 Task: Send an email with the signature Jeffery Brown with the subject Request for feedback on a brand identity and the message I apologize for any errors and would like to rectify the situation. from softage.2@softage.net to softage.7@softage.net with an attached image file YouTube_banner_image.png and move the email from Sent Items to the folder Test scores
Action: Mouse moved to (828, 569)
Screenshot: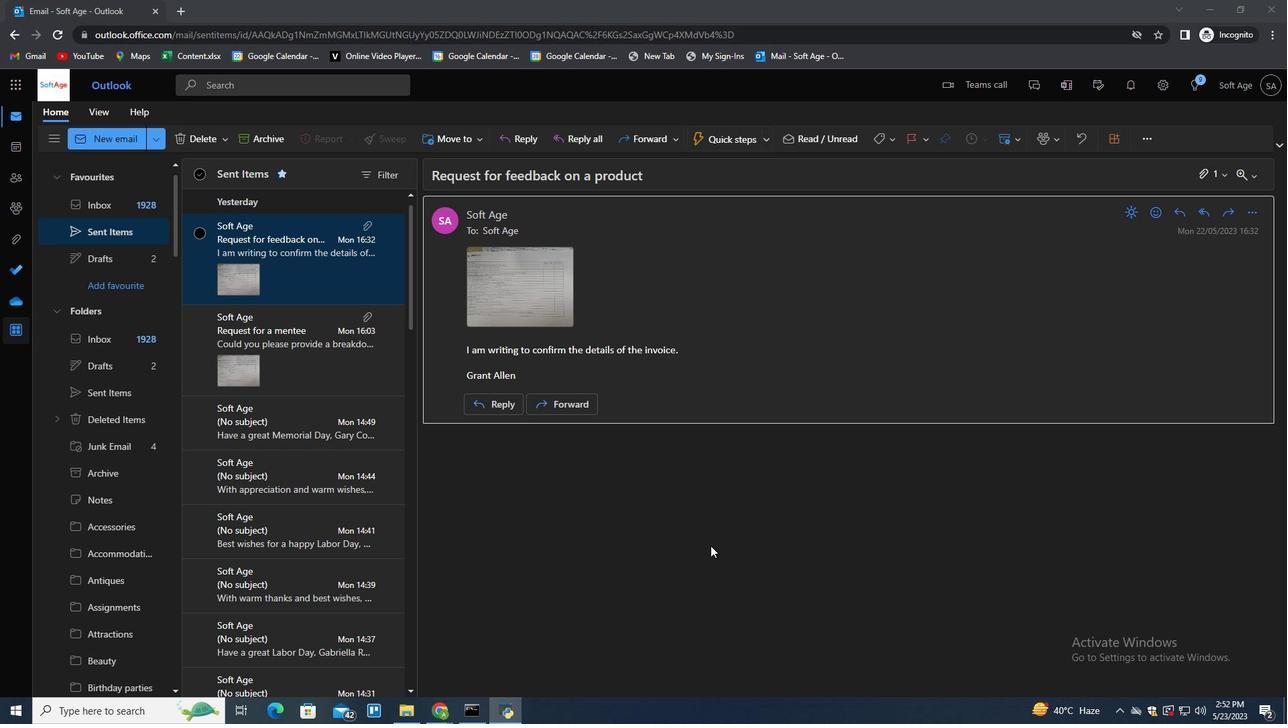 
Action: Mouse pressed left at (828, 569)
Screenshot: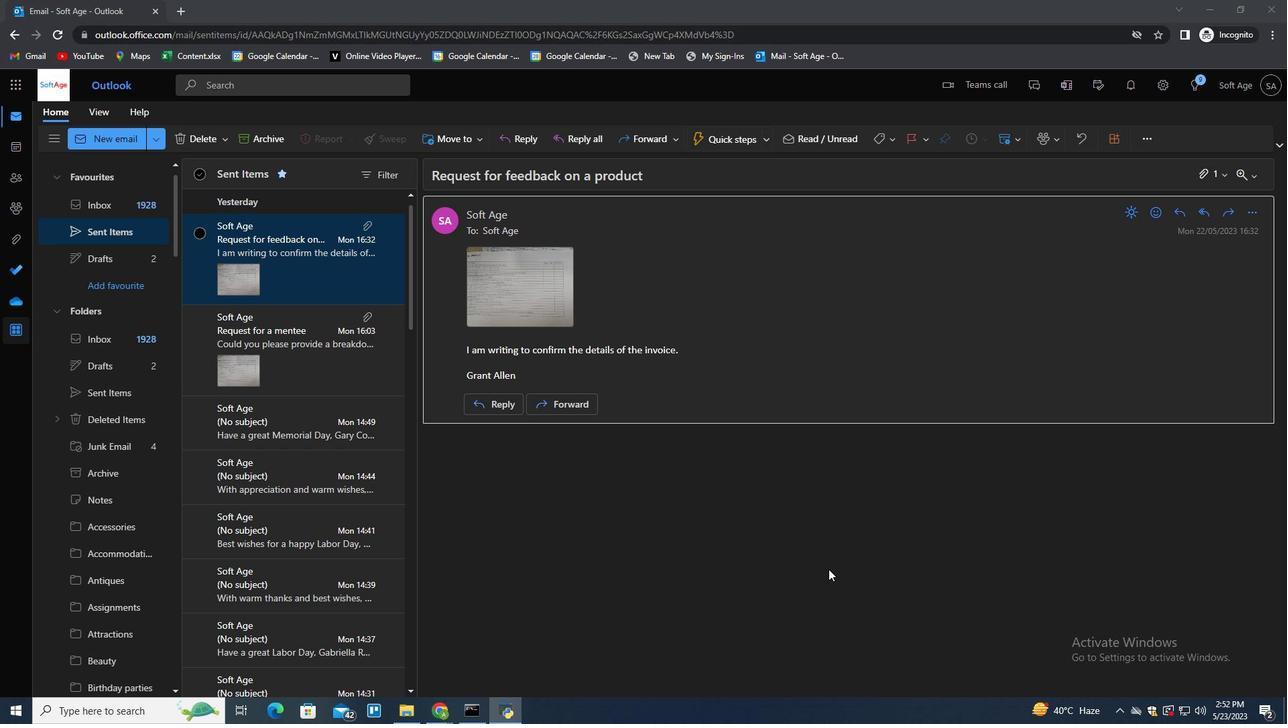 
Action: Mouse moved to (828, 569)
Screenshot: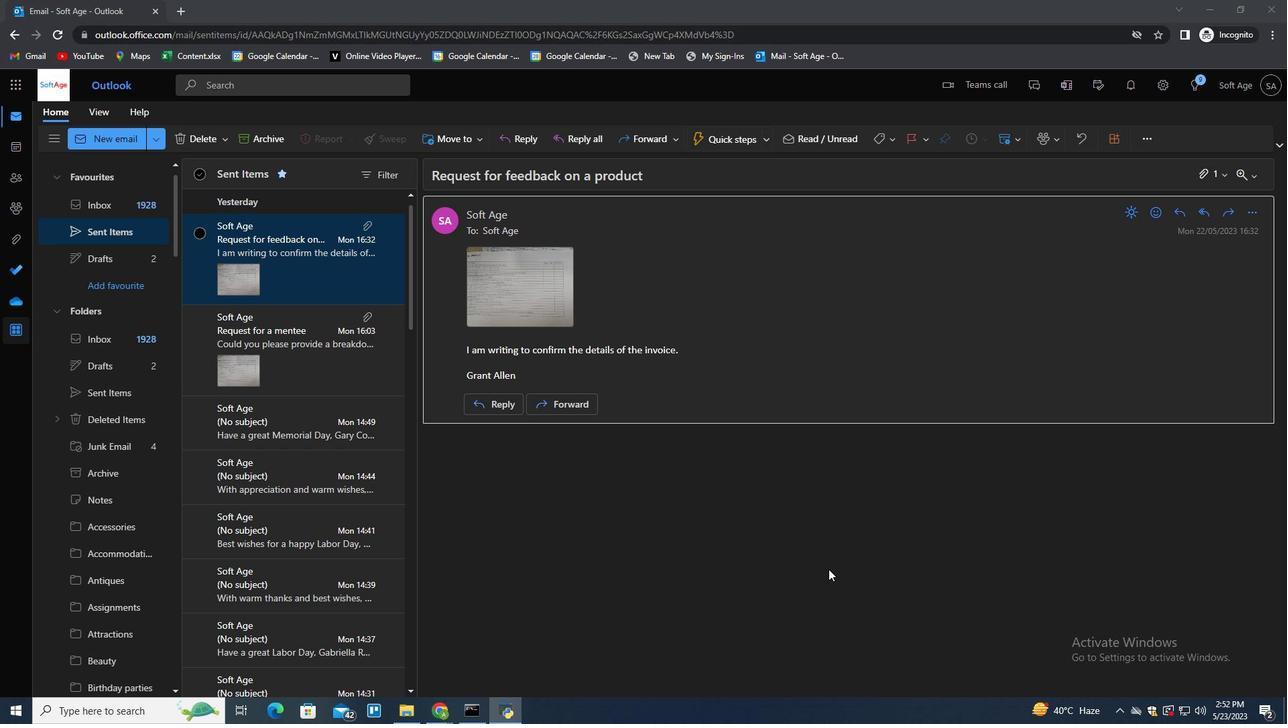 
Action: Key pressed n
Screenshot: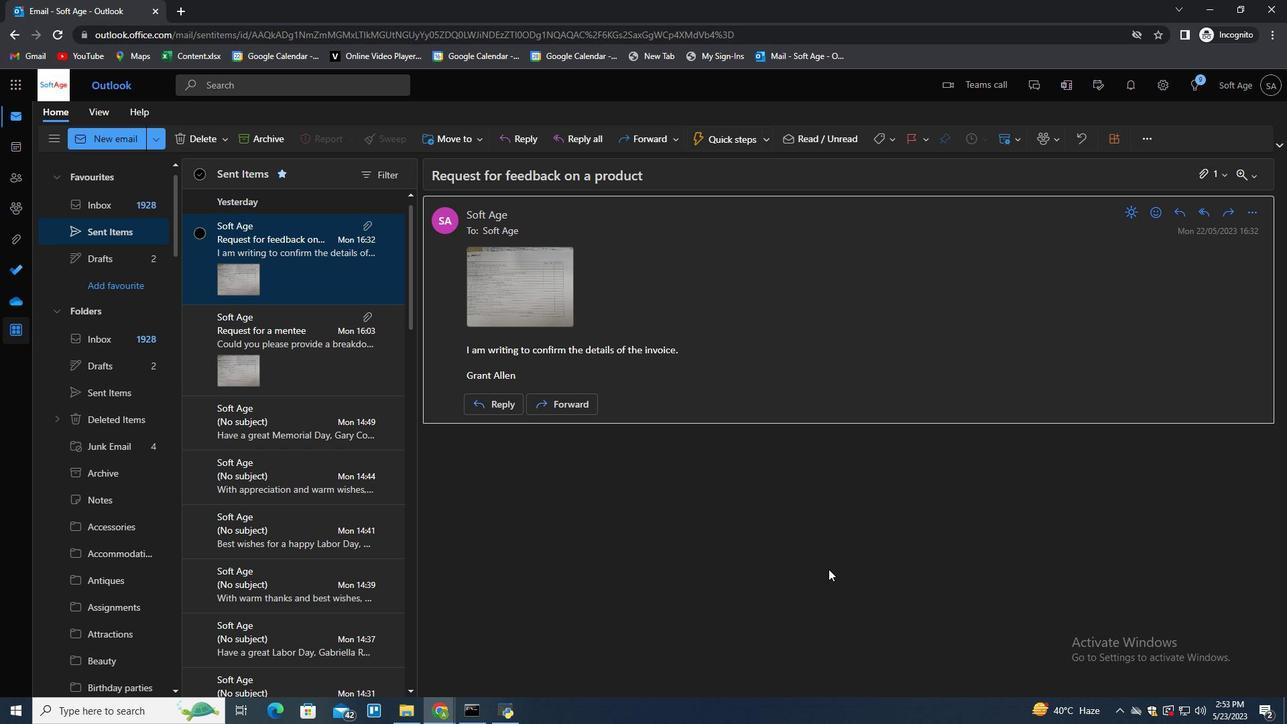 
Action: Mouse moved to (902, 138)
Screenshot: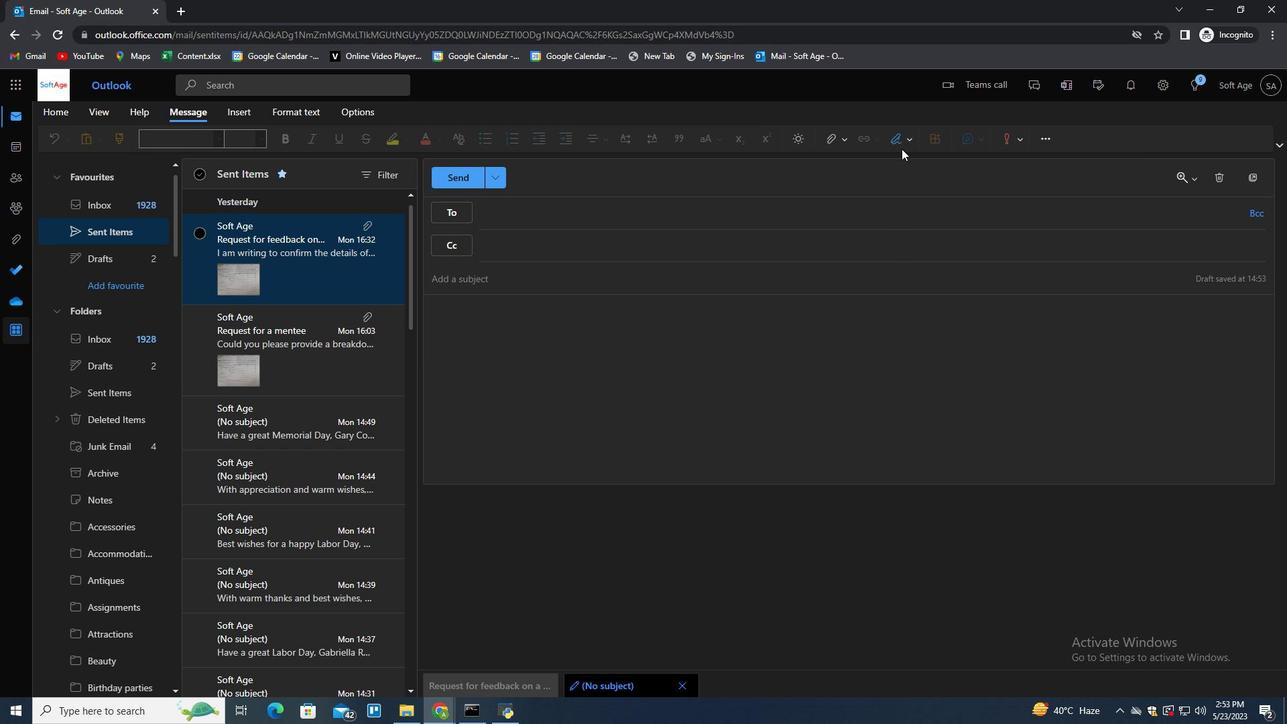 
Action: Mouse pressed left at (902, 138)
Screenshot: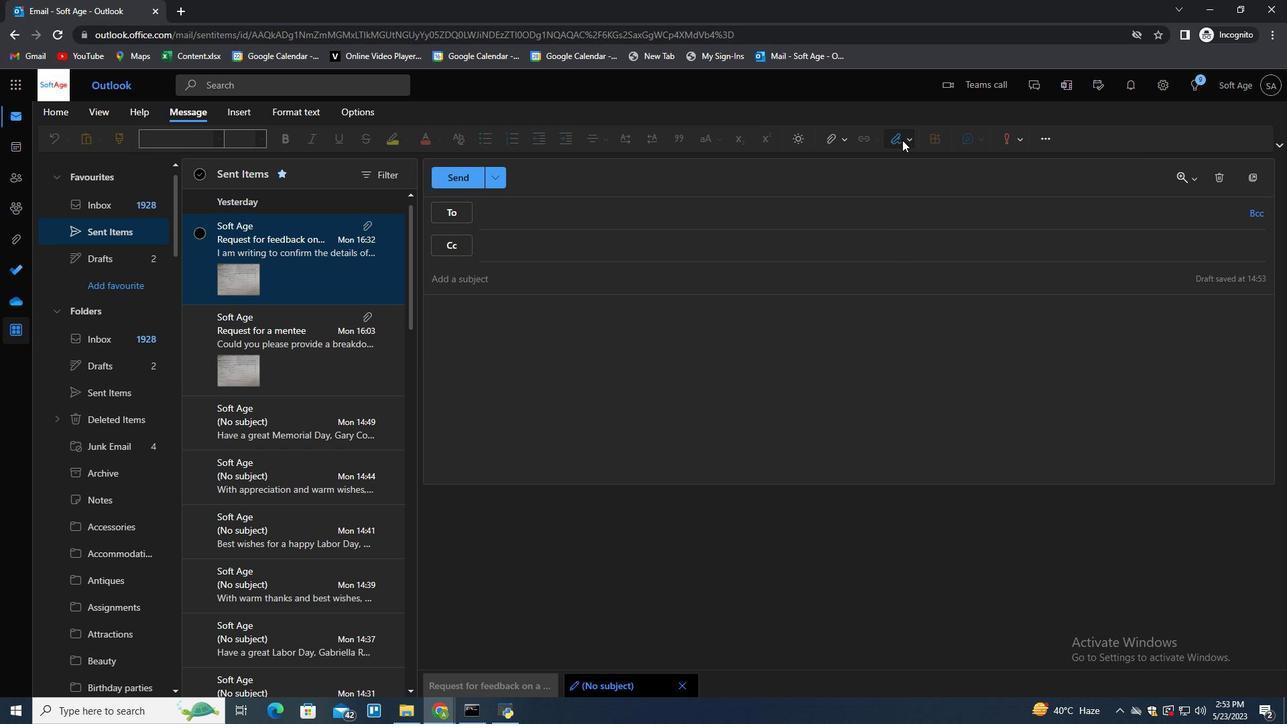 
Action: Mouse moved to (884, 190)
Screenshot: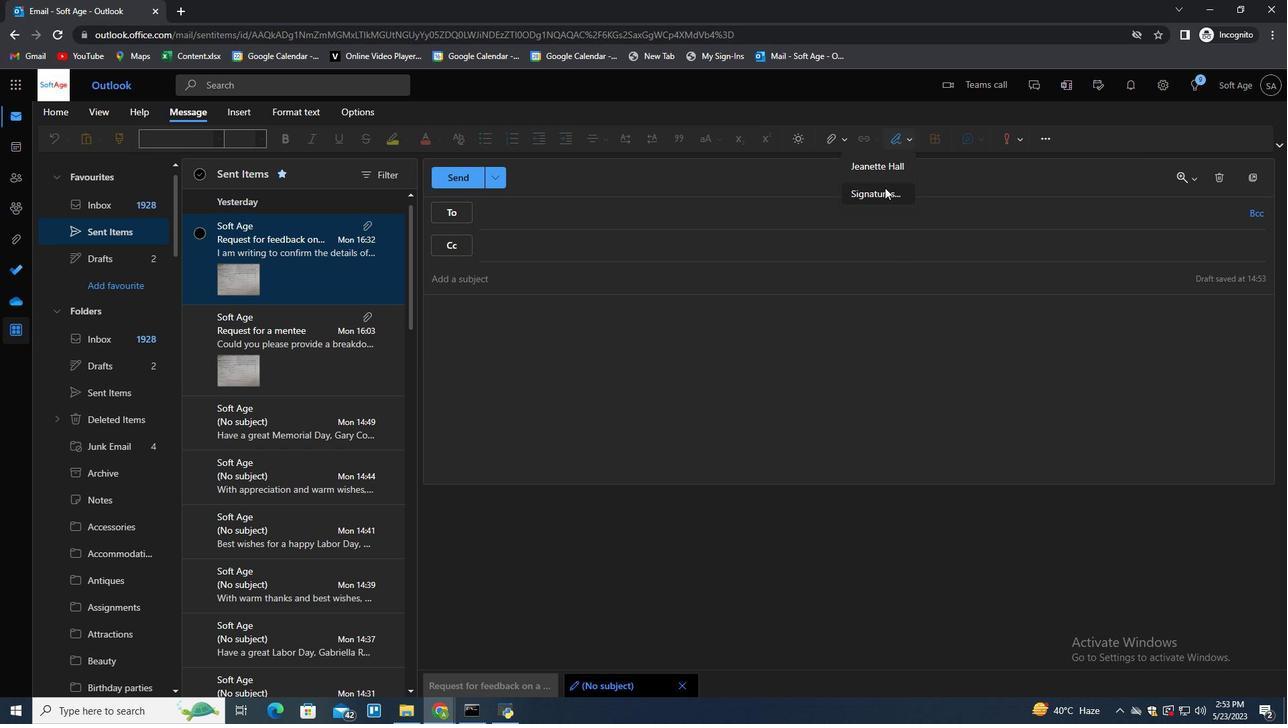 
Action: Mouse pressed left at (884, 190)
Screenshot: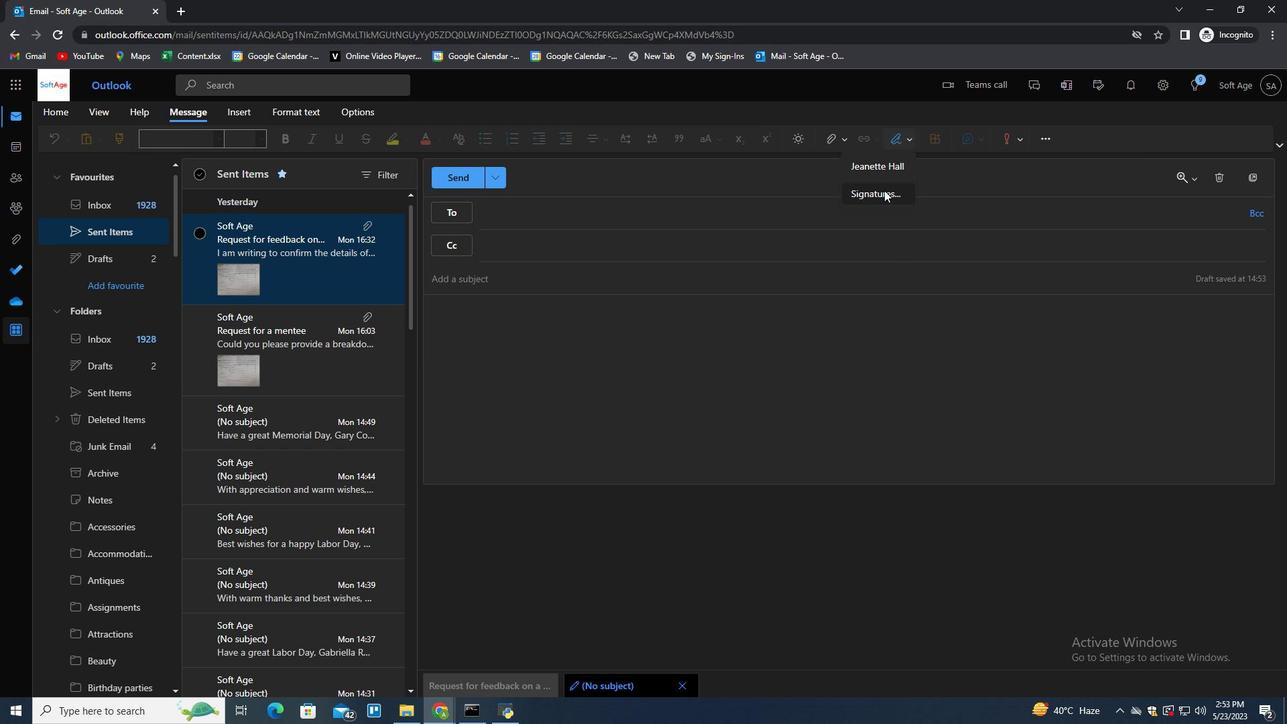 
Action: Mouse moved to (916, 247)
Screenshot: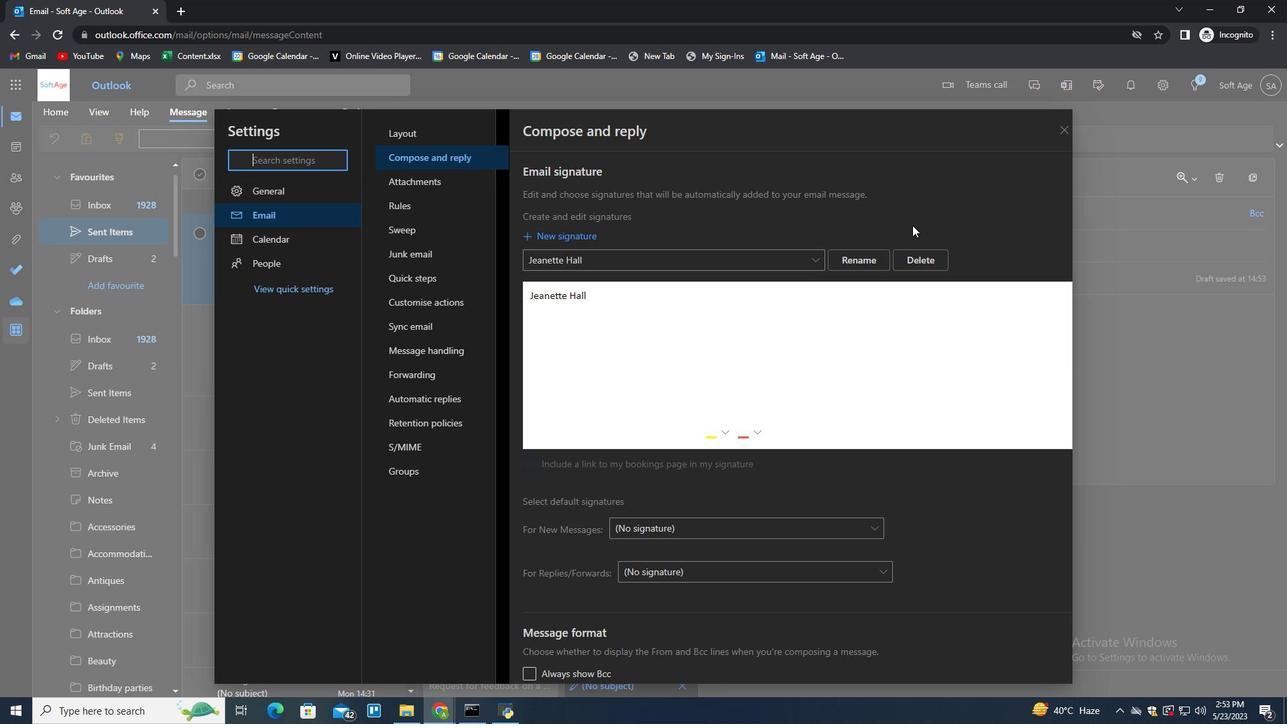 
Action: Mouse pressed left at (916, 247)
Screenshot: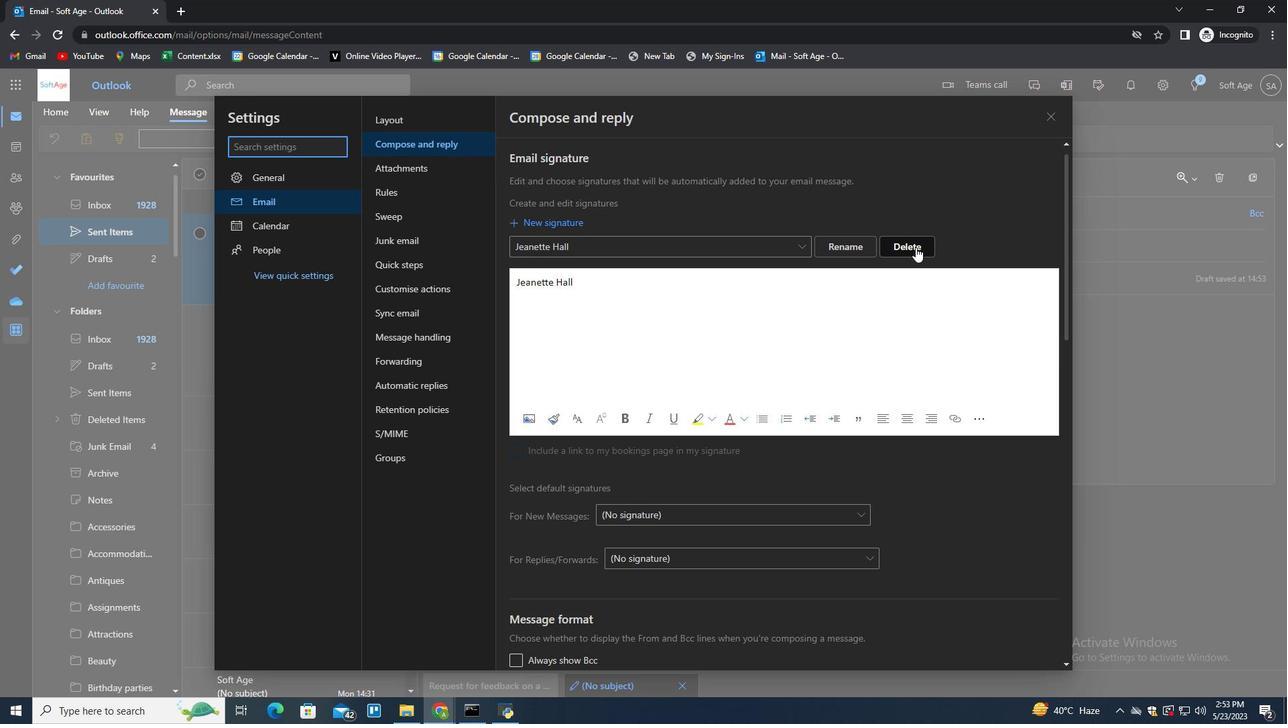 
Action: Mouse pressed left at (916, 247)
Screenshot: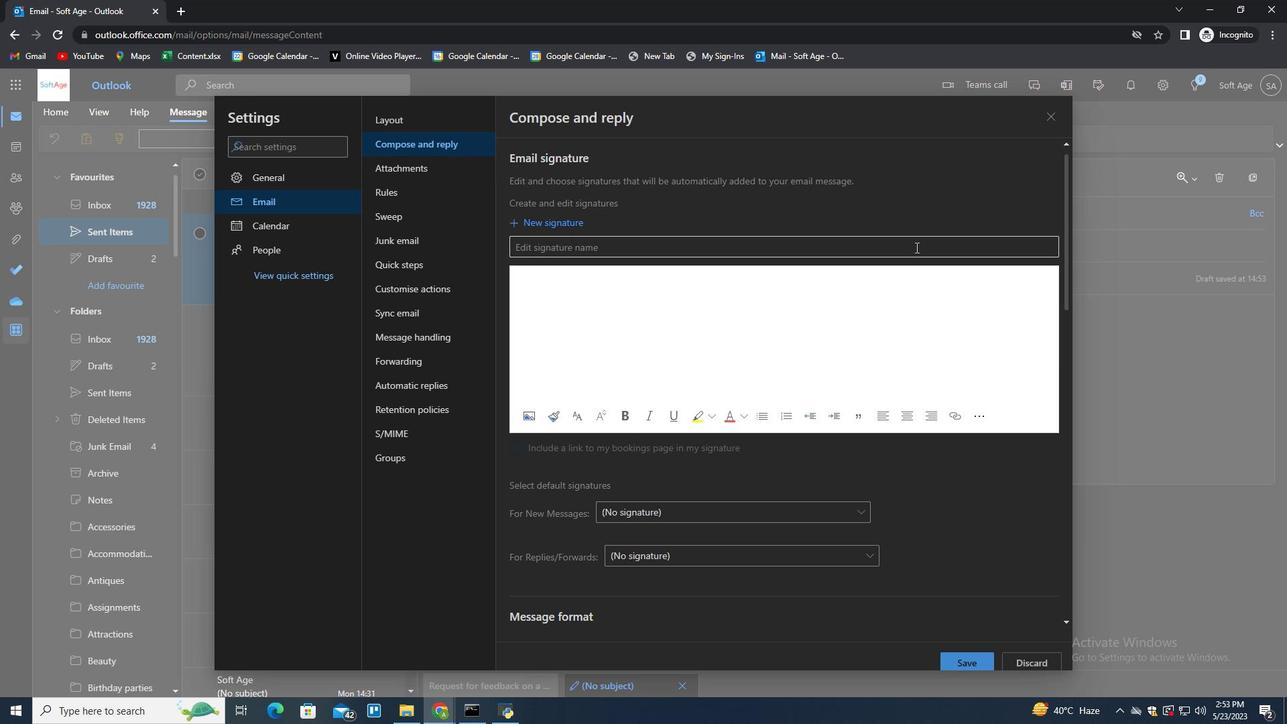 
Action: Key pressed <Key.shift>Jeffery<Key.space><Key.shift>Brown<Key.tab><Key.shift>Jeffery<Key.space><Key.shift>Brown
Screenshot: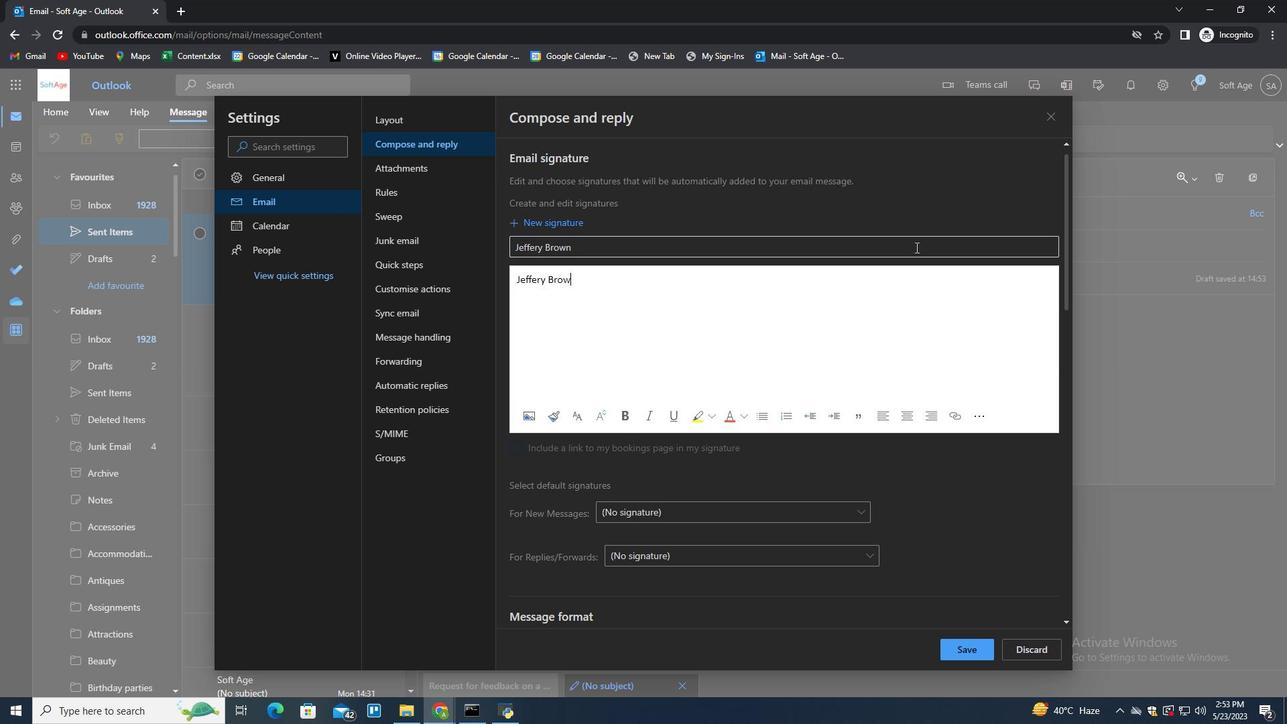 
Action: Mouse moved to (965, 643)
Screenshot: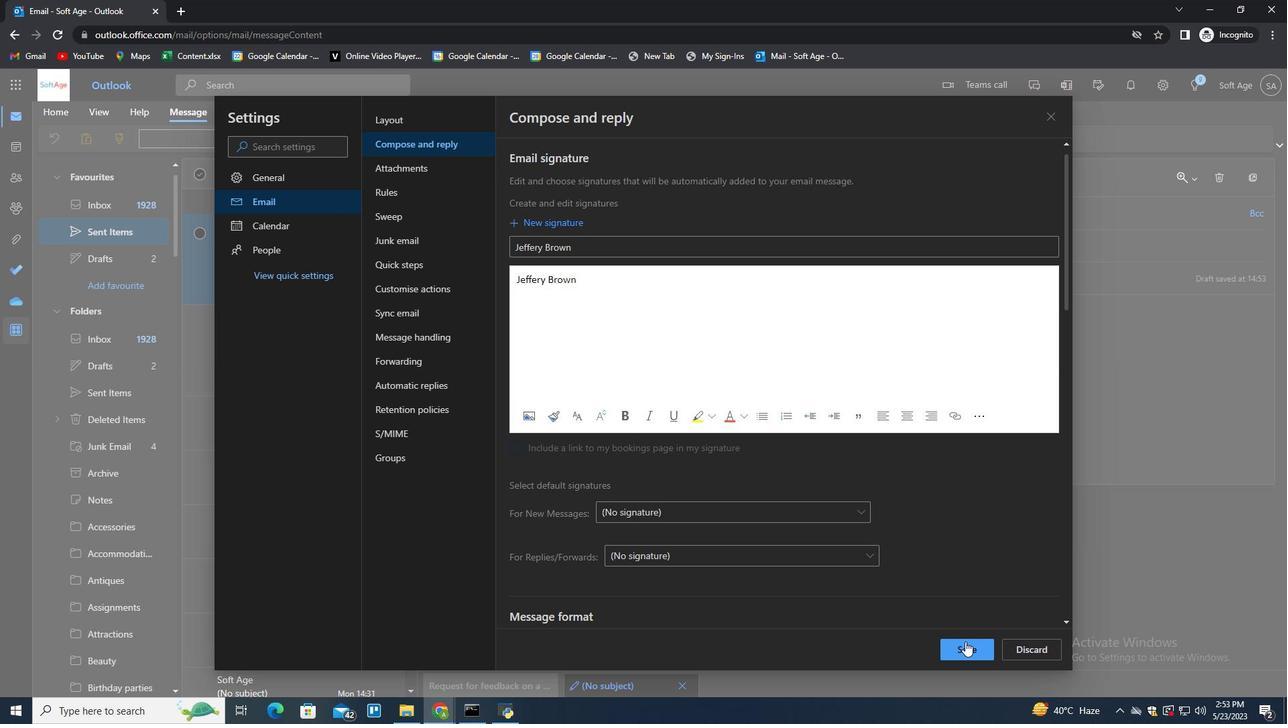 
Action: Mouse pressed left at (965, 643)
Screenshot: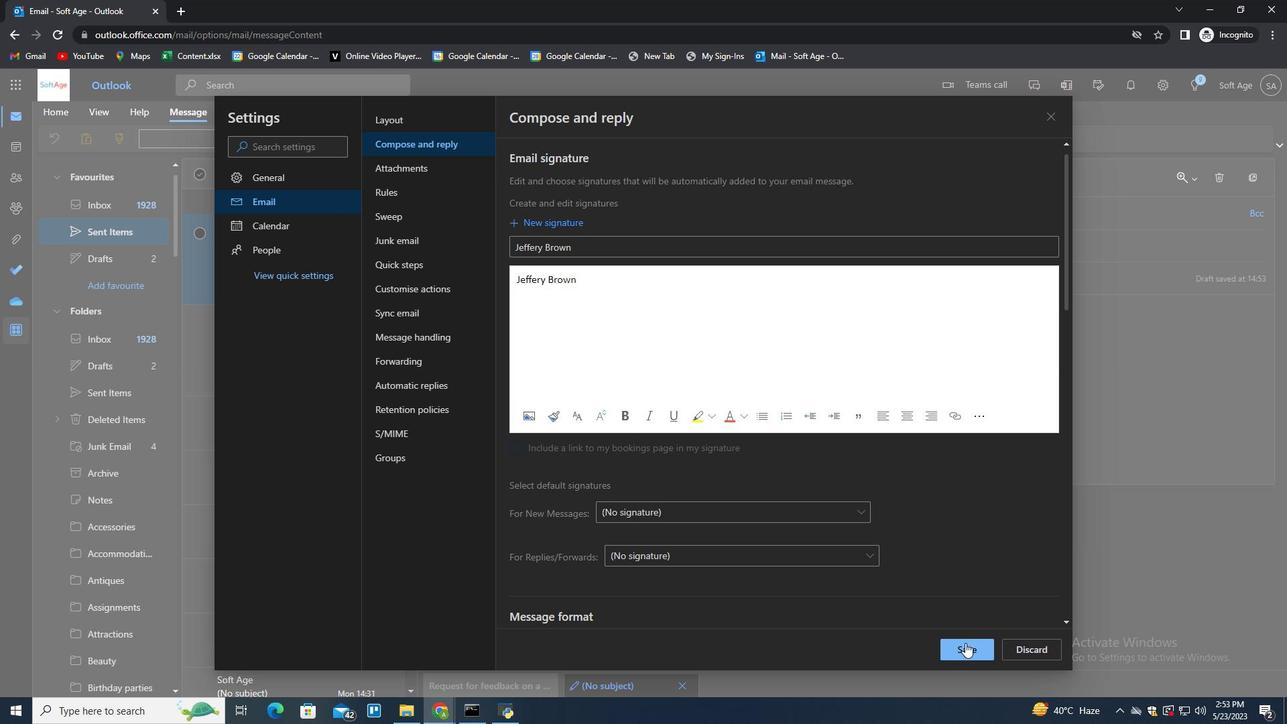 
Action: Mouse moved to (1120, 401)
Screenshot: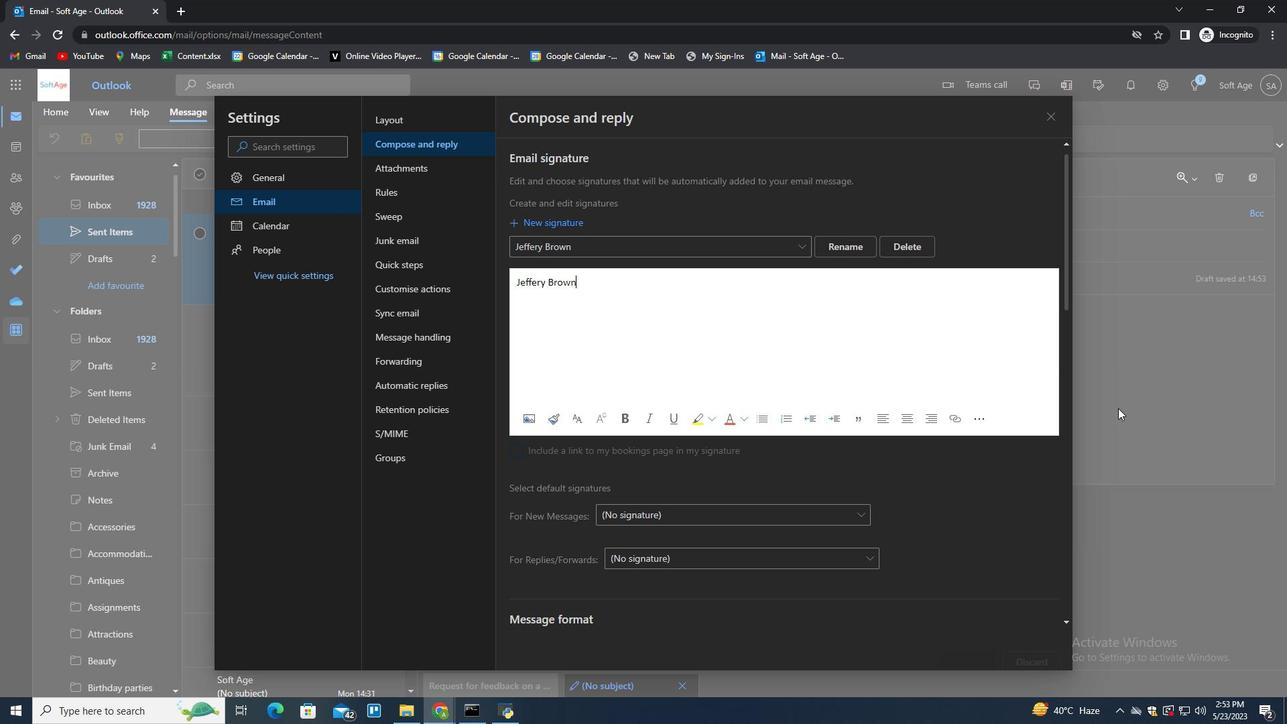 
Action: Mouse pressed left at (1120, 401)
Screenshot: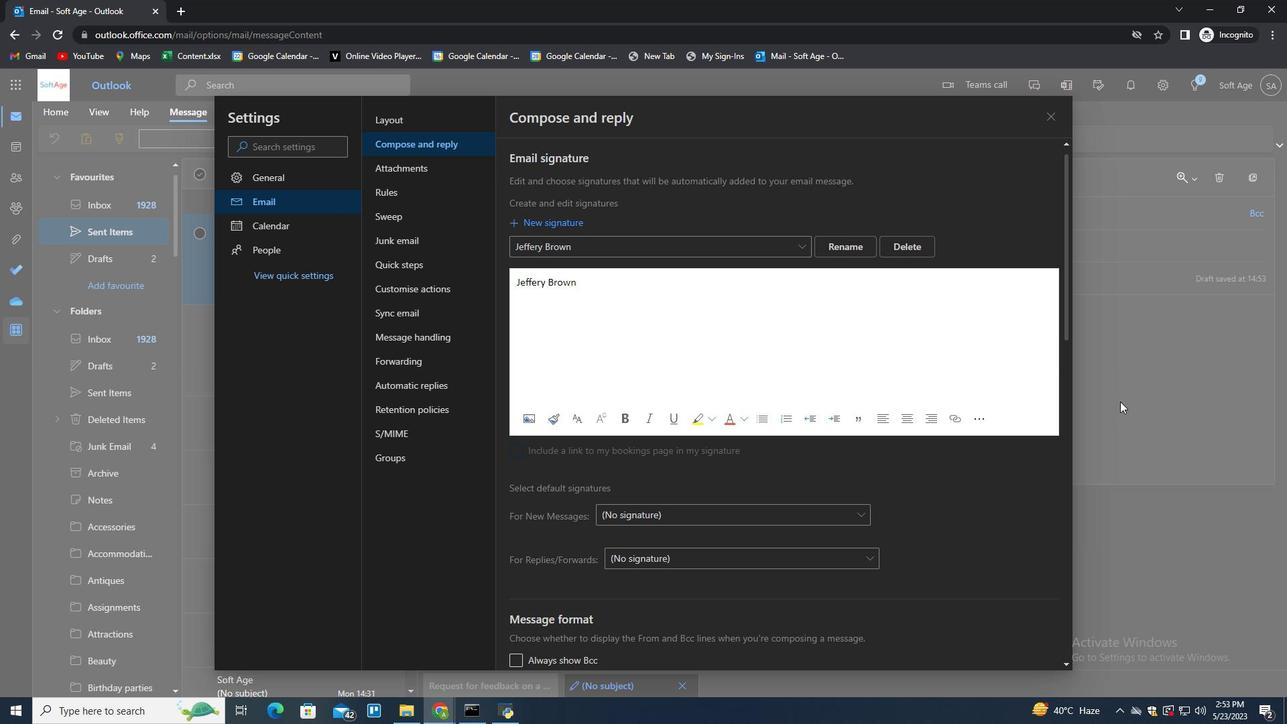 
Action: Mouse moved to (898, 142)
Screenshot: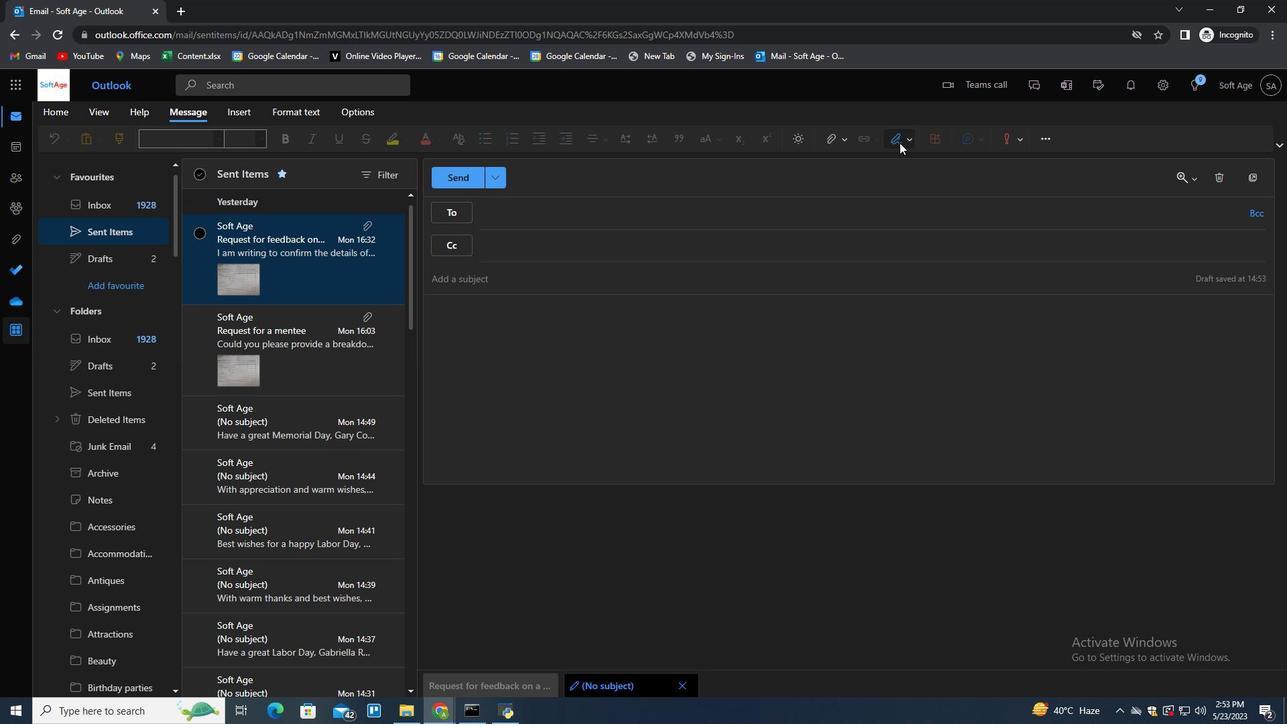 
Action: Mouse pressed left at (898, 142)
Screenshot: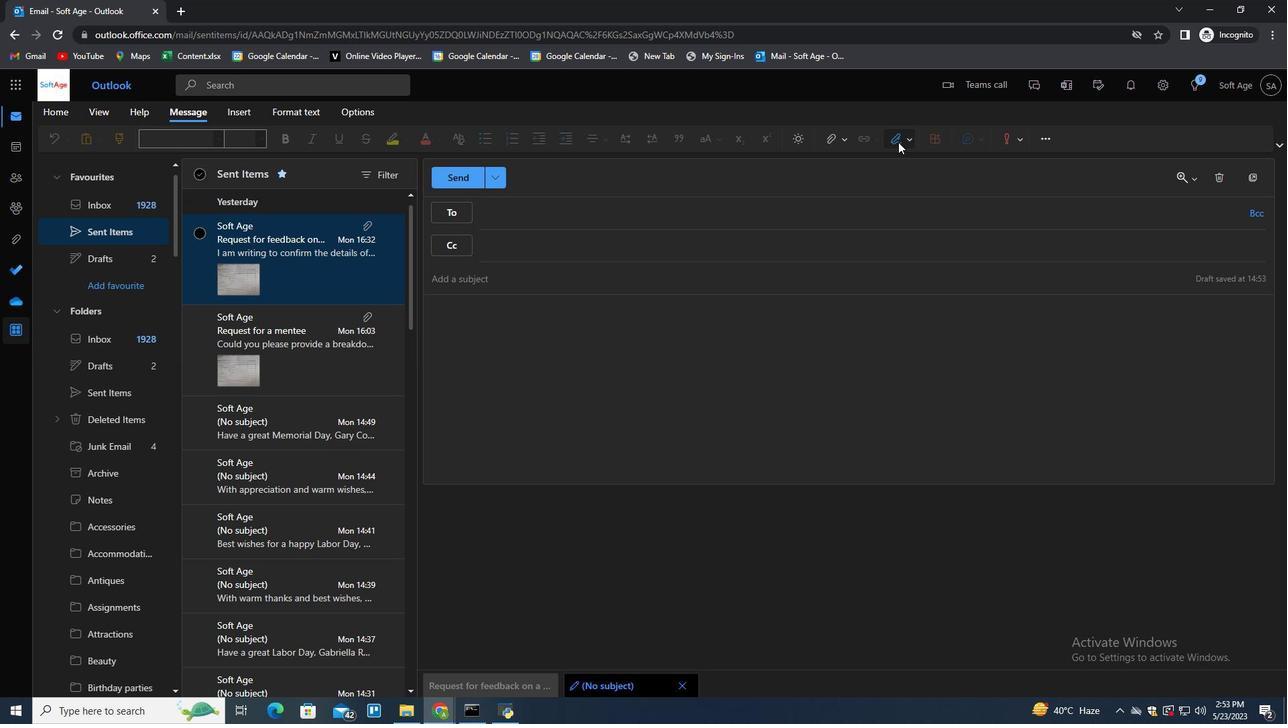 
Action: Mouse moved to (879, 167)
Screenshot: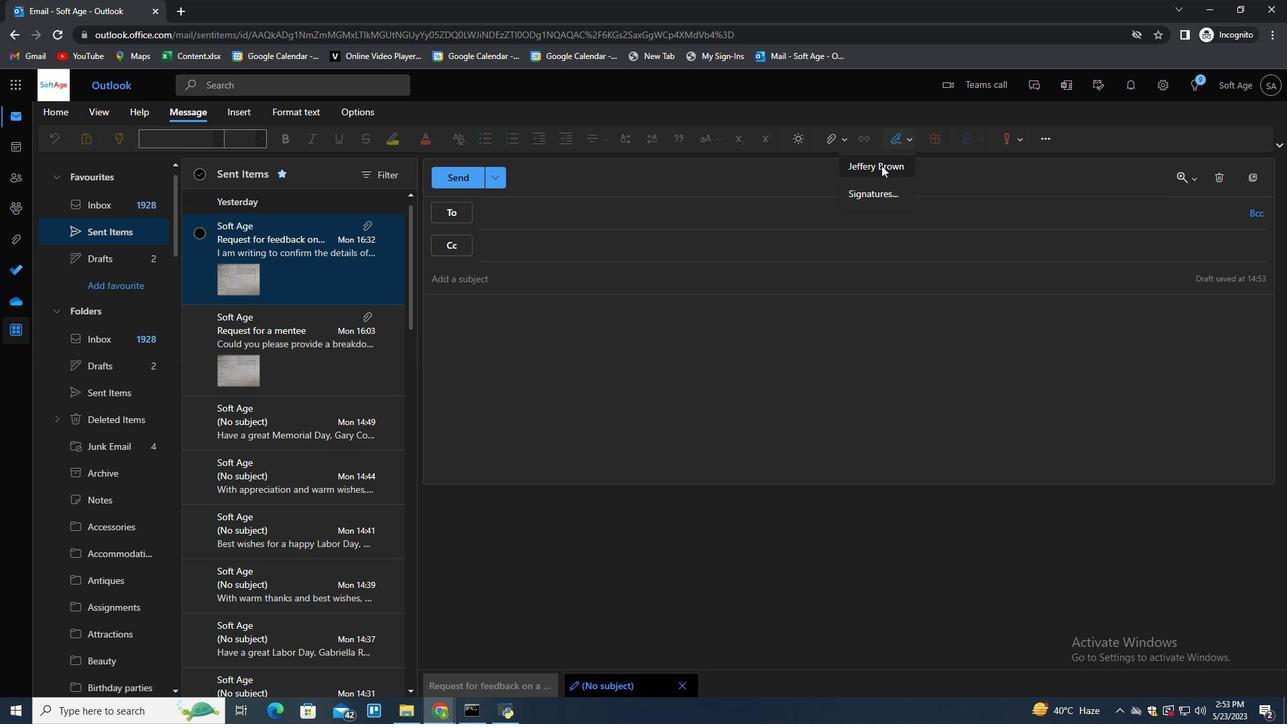 
Action: Mouse pressed left at (879, 167)
Screenshot: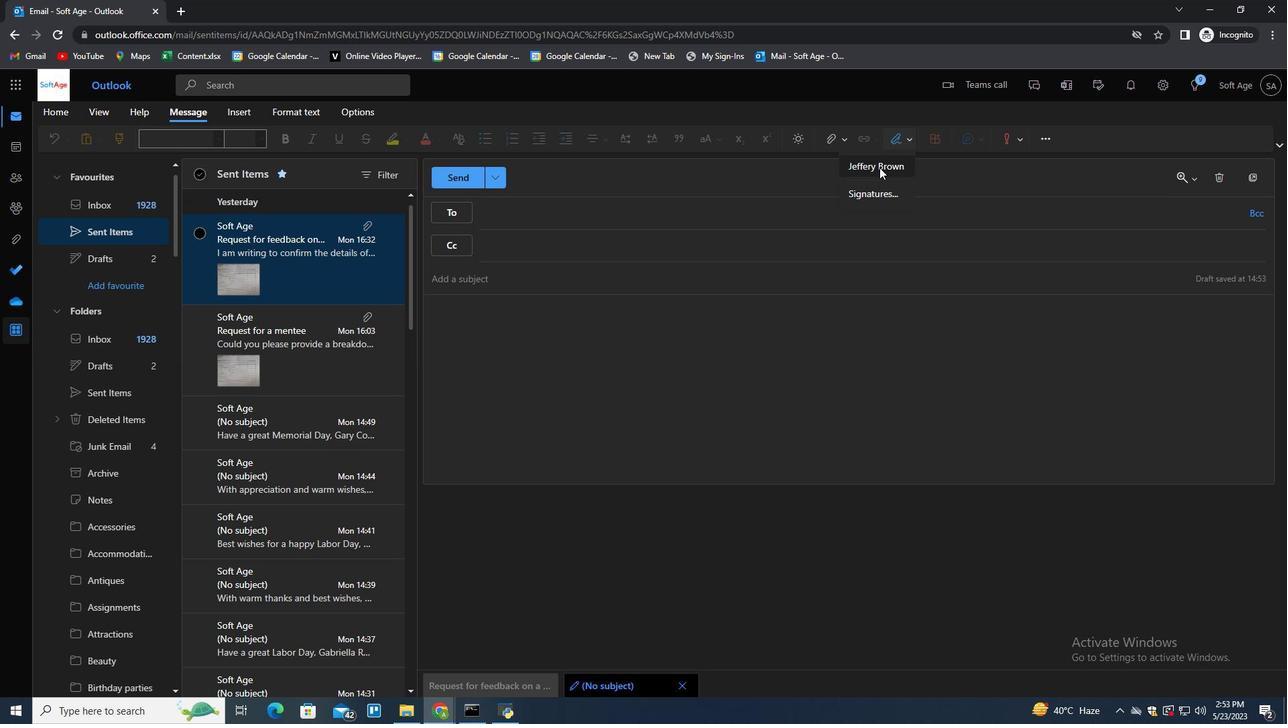 
Action: Mouse moved to (521, 277)
Screenshot: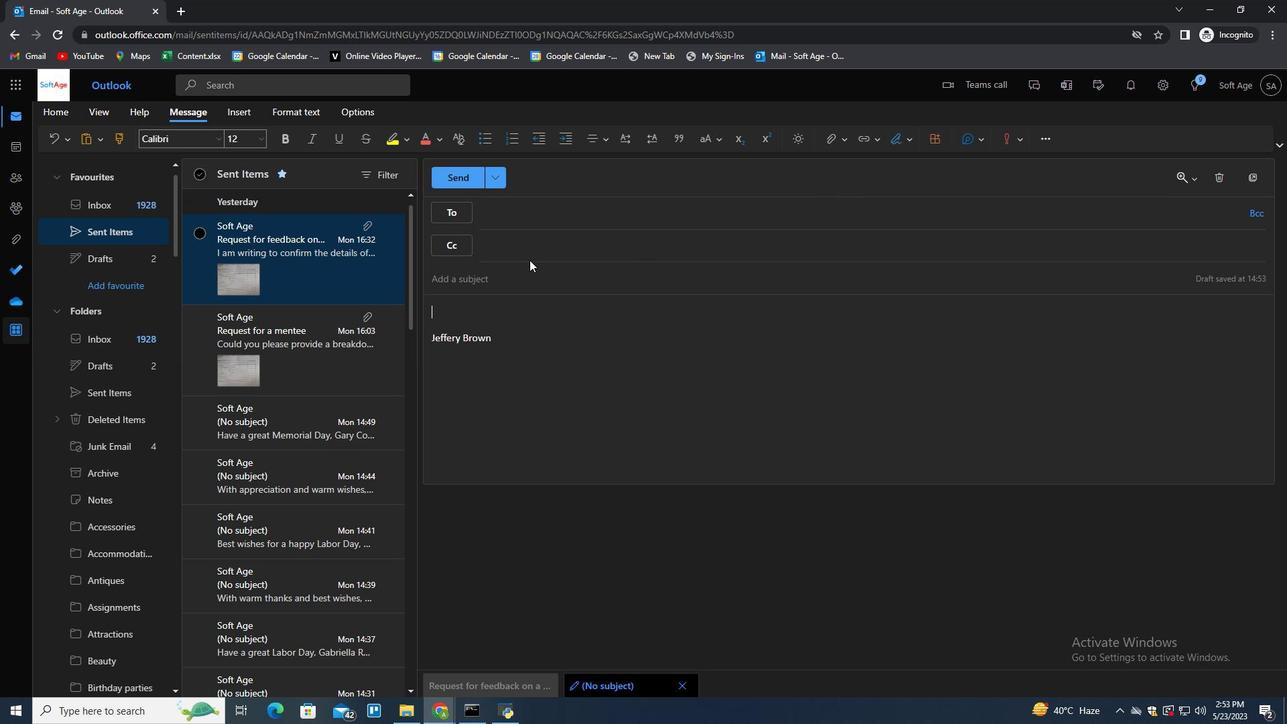 
Action: Mouse pressed left at (521, 277)
Screenshot: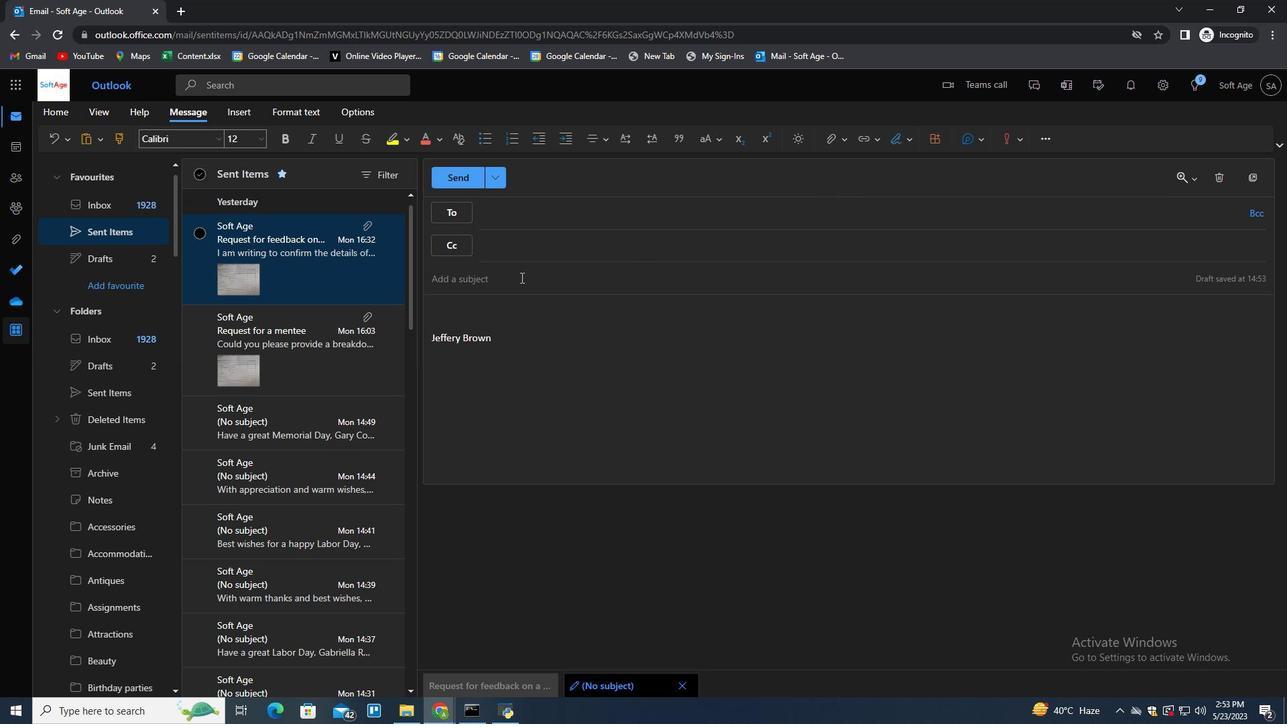 
Action: Key pressed <Key.shift>Request<Key.space>for<Key.space>feedback<Key.space>on<Key.space>a<Key.space>branf<Key.backspace>d<Key.space>identify<Key.tab><Key.shift>I<Key.space>apologize<Key.space>for<Key.space>any<Key.space>errors<Key.space>and<Key.space>a<Key.backspace>would<Key.space>like<Key.space>to<Key.space>rectigy<Key.backspace><Key.backspace>fy<Key.space>the<Key.space>situation
Screenshot: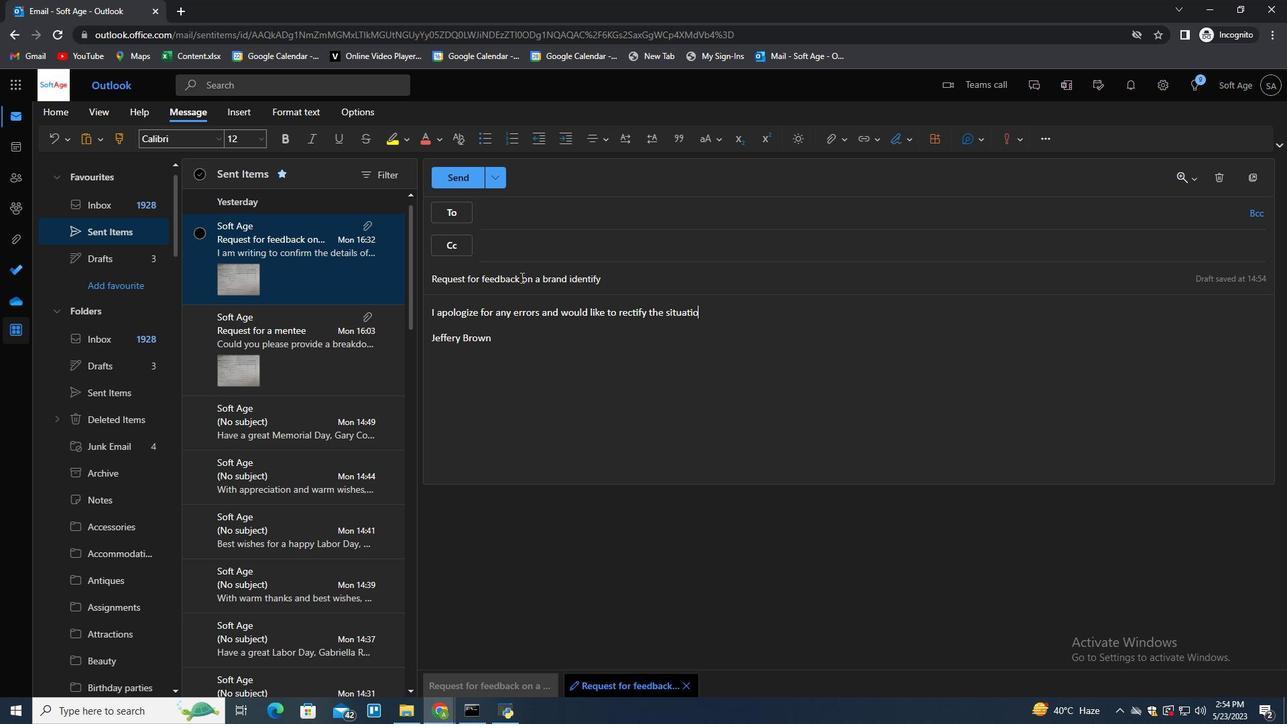 
Action: Mouse moved to (523, 214)
Screenshot: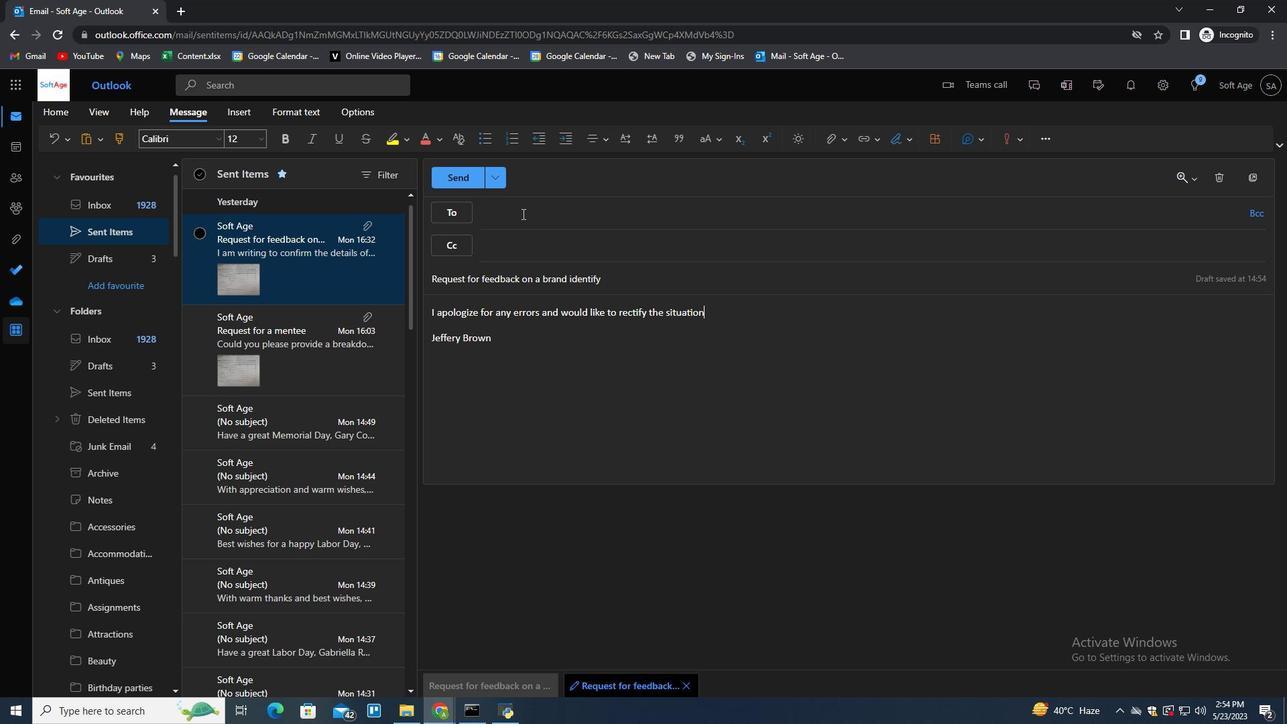 
Action: Mouse pressed left at (523, 214)
Screenshot: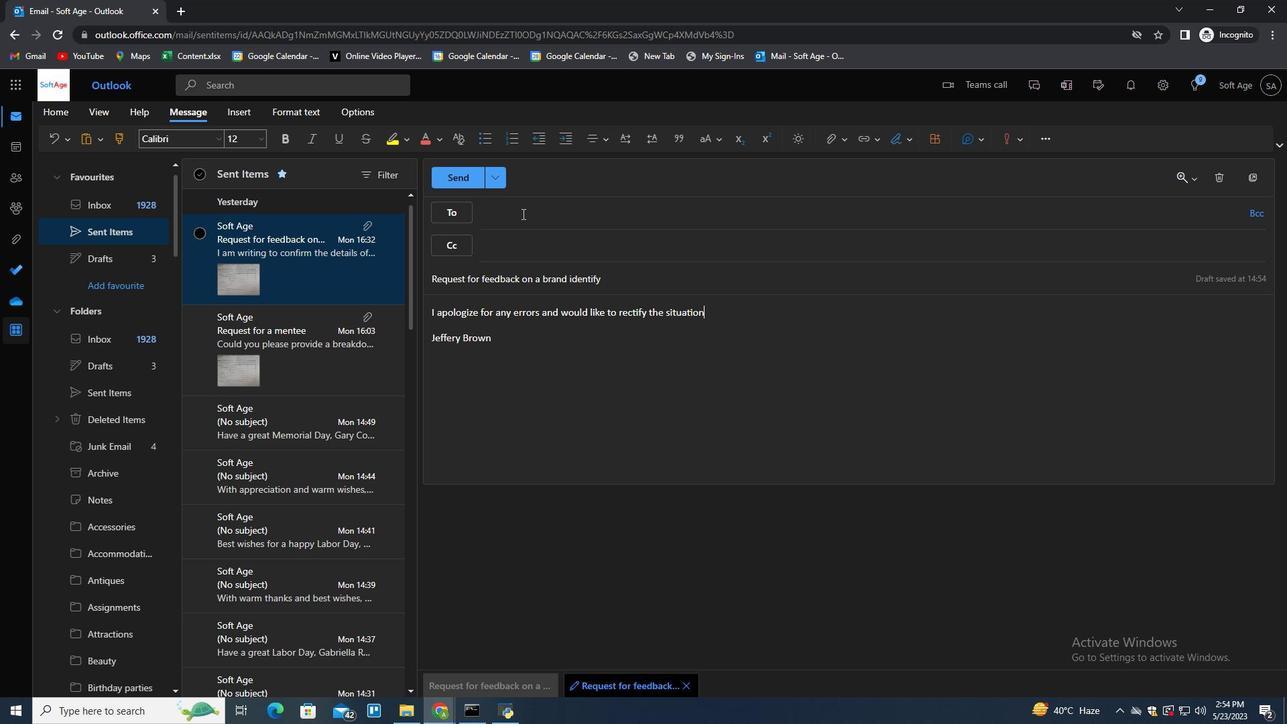 
Action: Key pressed softage.7<Key.shift>@softage.net<Key.enter>
Screenshot: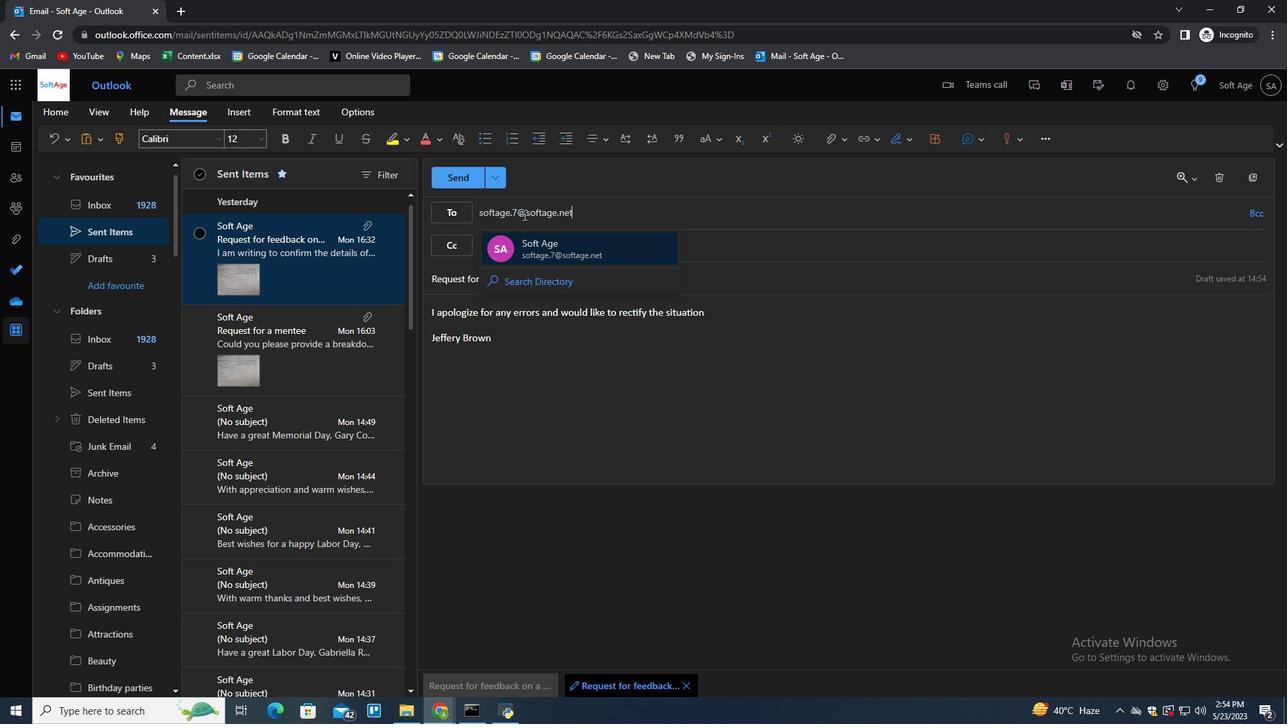 
Action: Mouse moved to (746, 319)
Screenshot: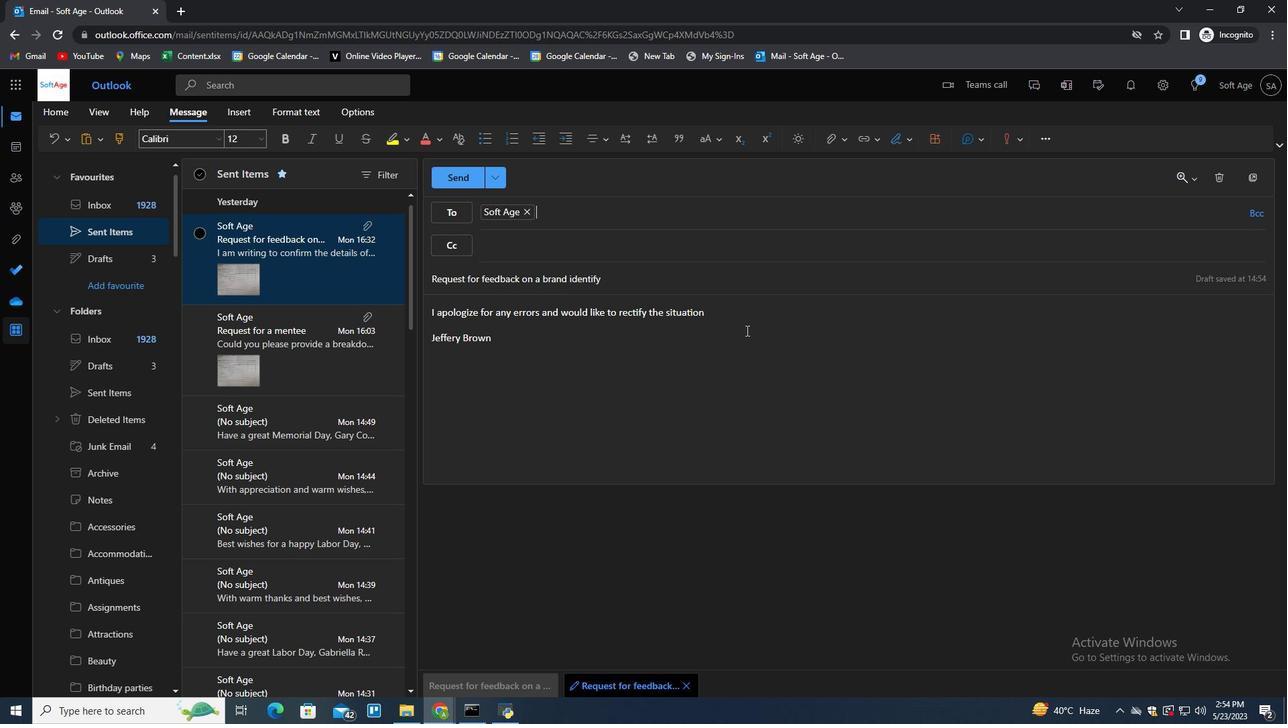 
Action: Mouse pressed left at (746, 319)
Screenshot: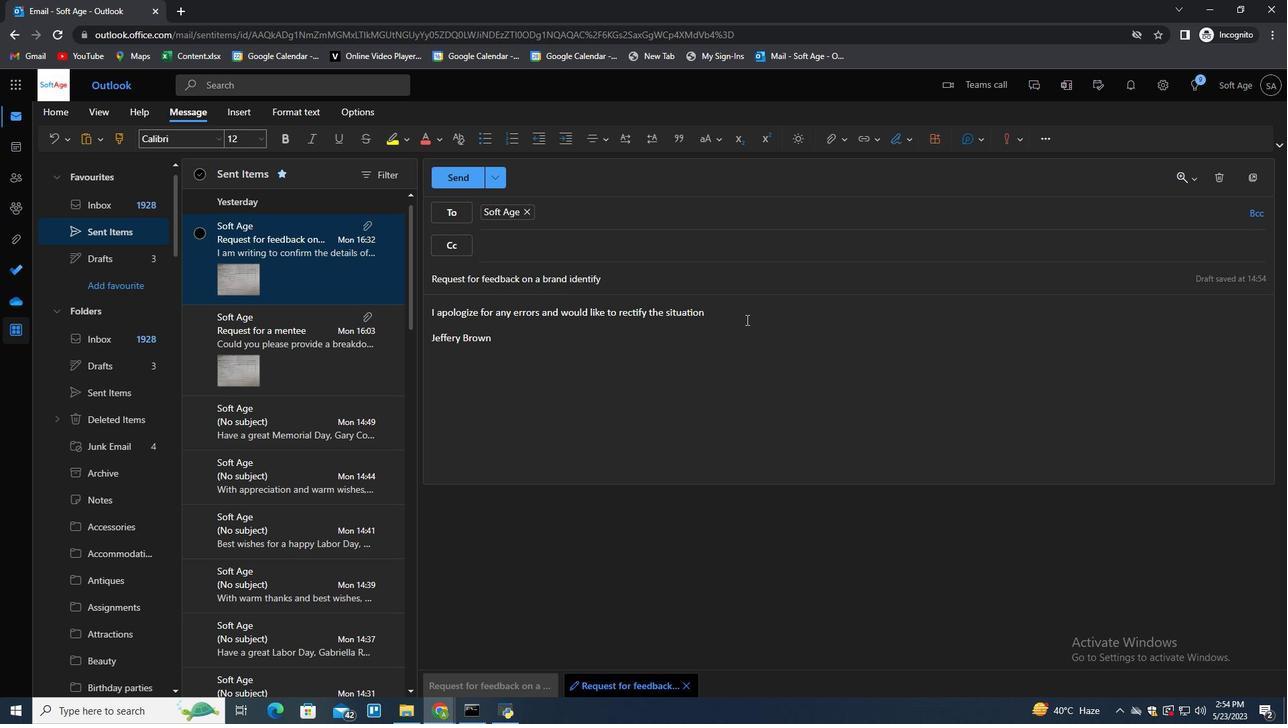 
Action: Key pressed <Key.left>.
Screenshot: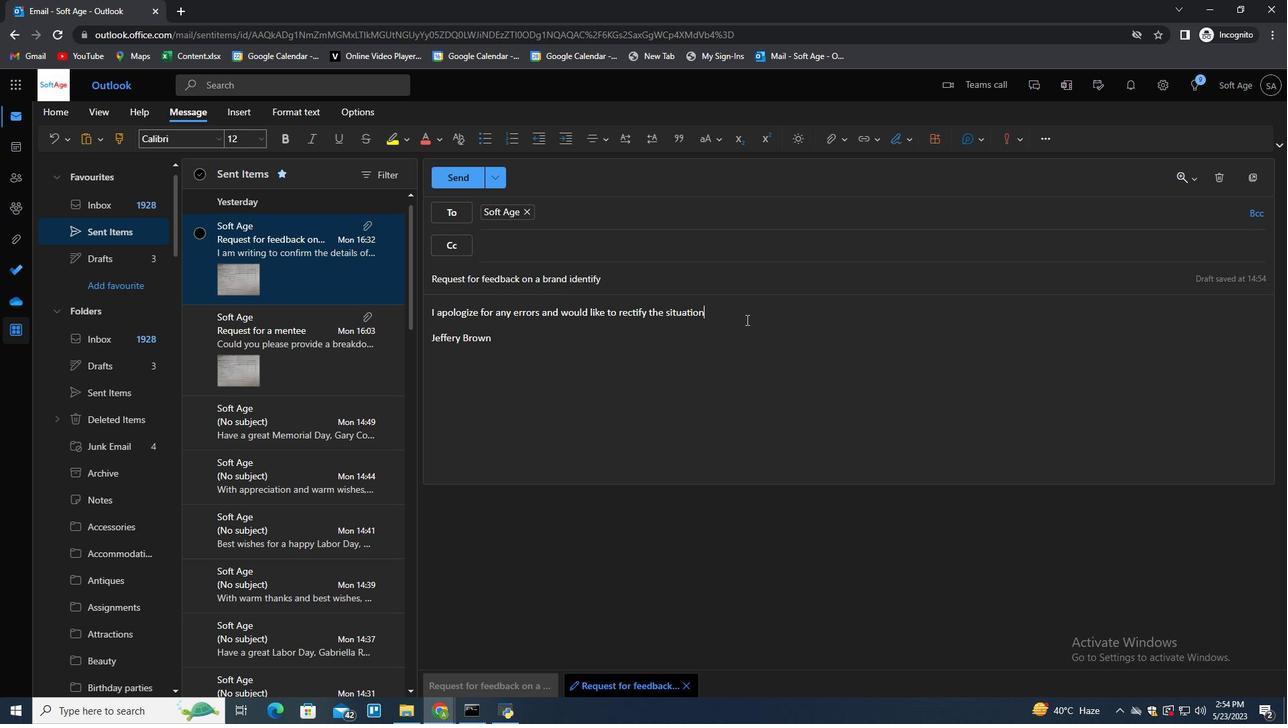 
Action: Mouse moved to (838, 143)
Screenshot: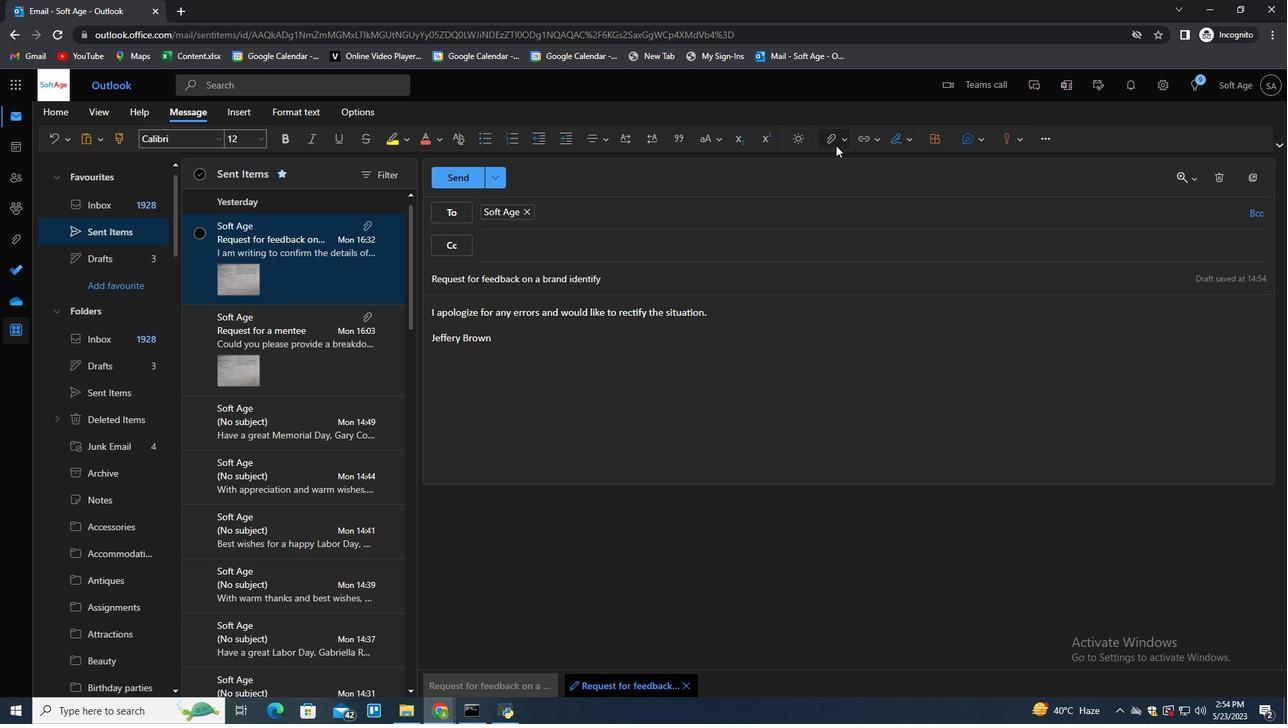 
Action: Mouse pressed left at (838, 143)
Screenshot: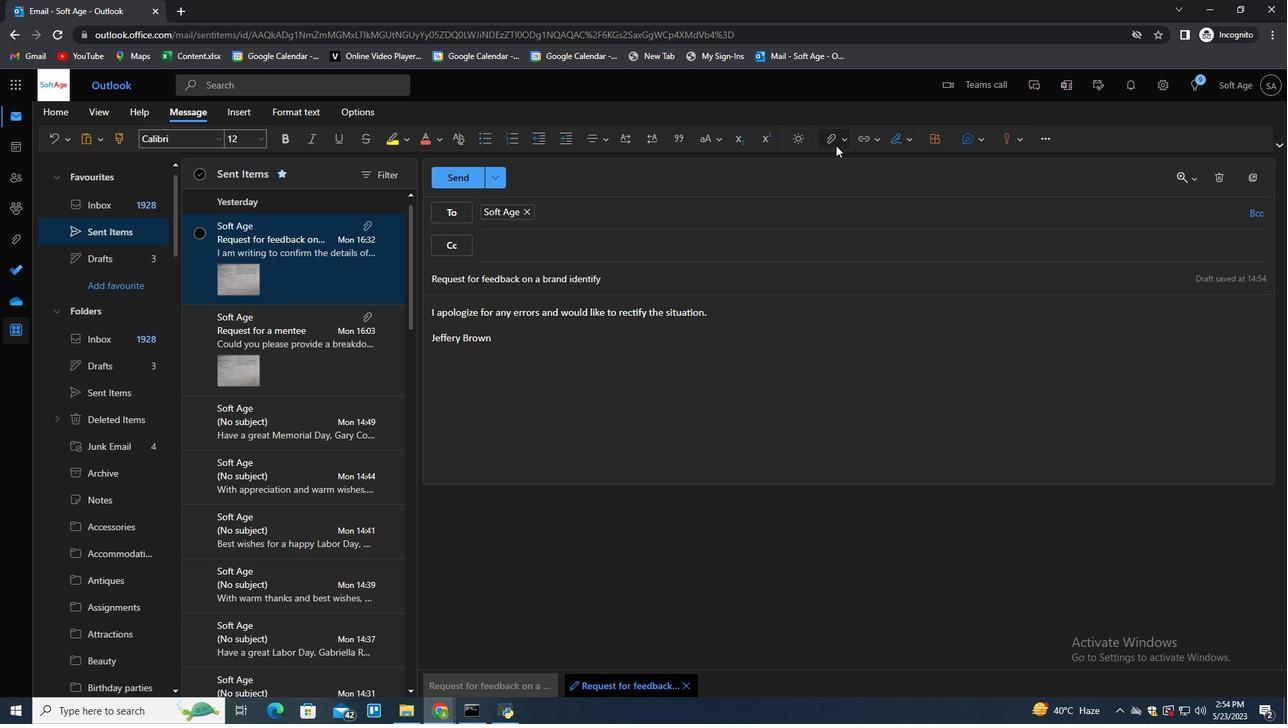 
Action: Mouse moved to (270, 220)
Screenshot: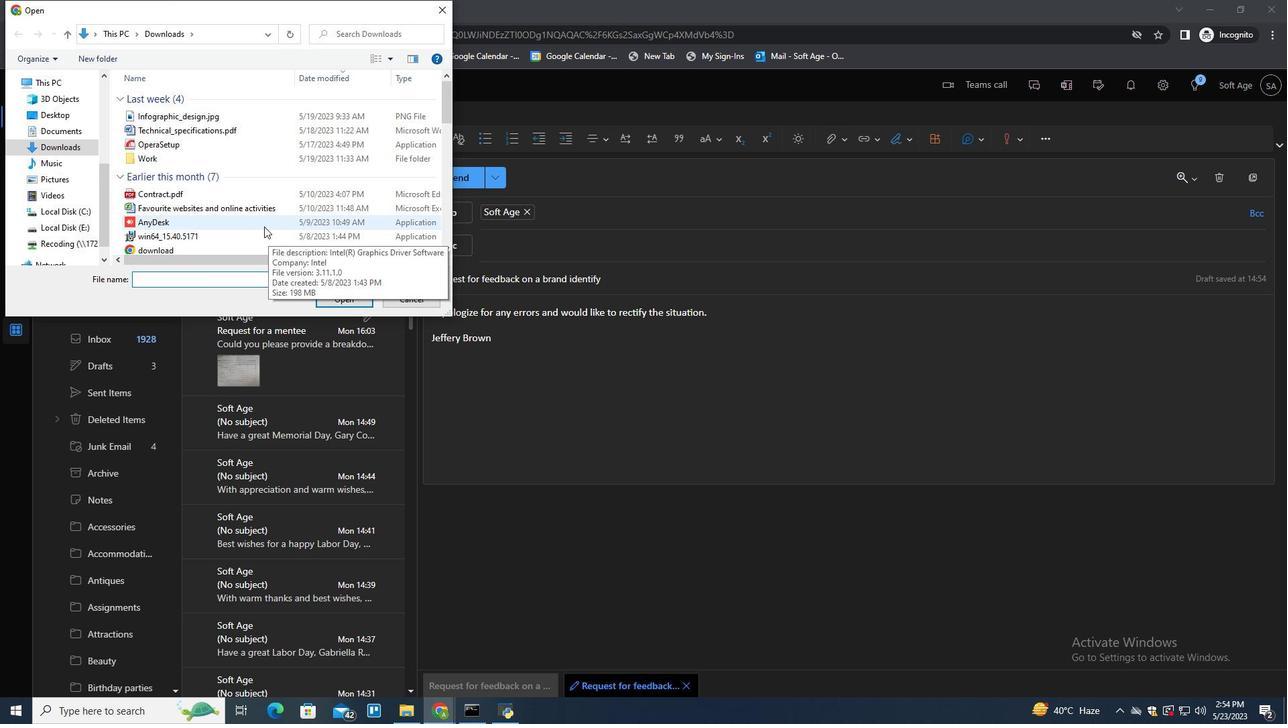 
Action: Mouse scrolled (270, 219) with delta (0, 0)
Screenshot: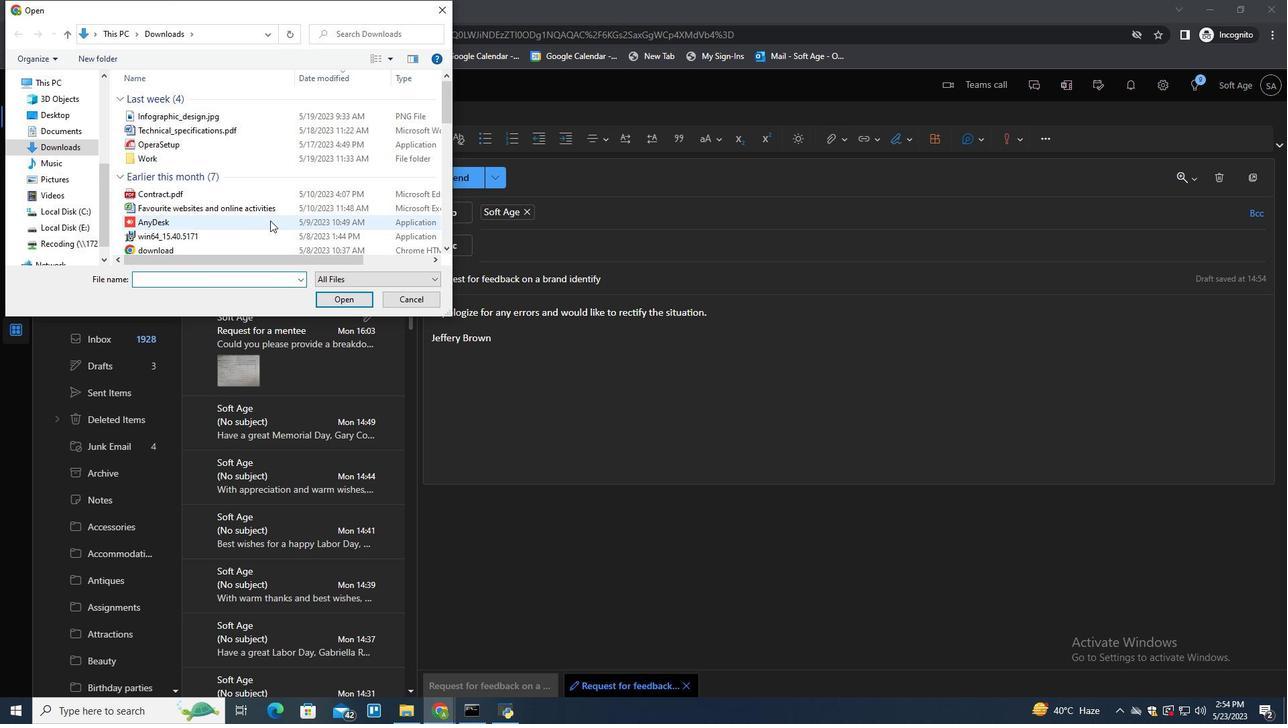 
Action: Mouse moved to (281, 195)
Screenshot: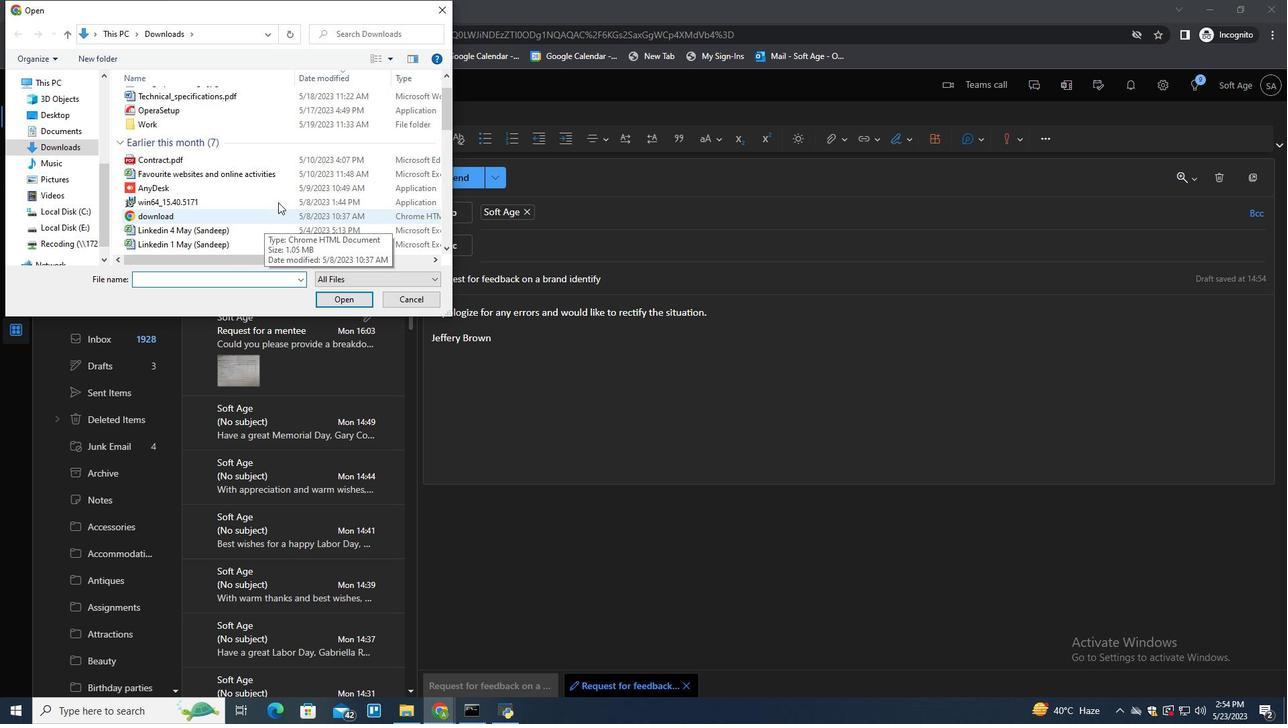 
Action: Mouse scrolled (281, 196) with delta (0, 0)
Screenshot: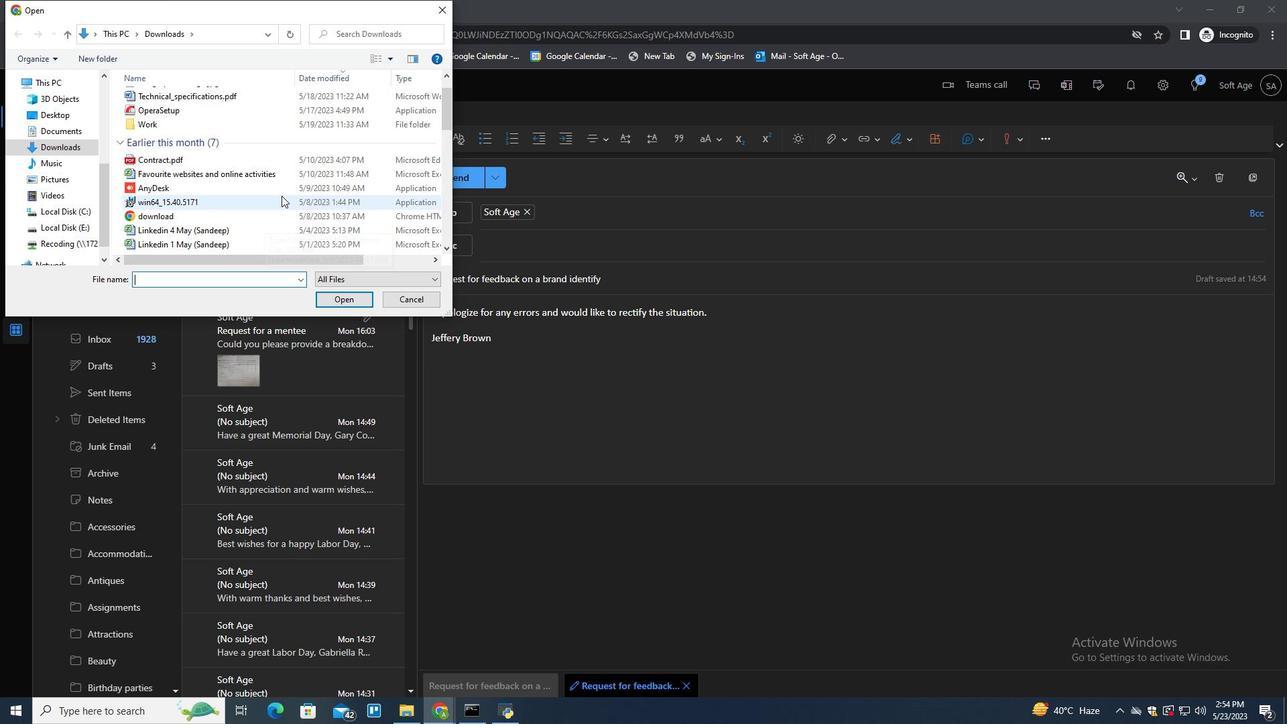 
Action: Mouse scrolled (281, 196) with delta (0, 0)
Screenshot: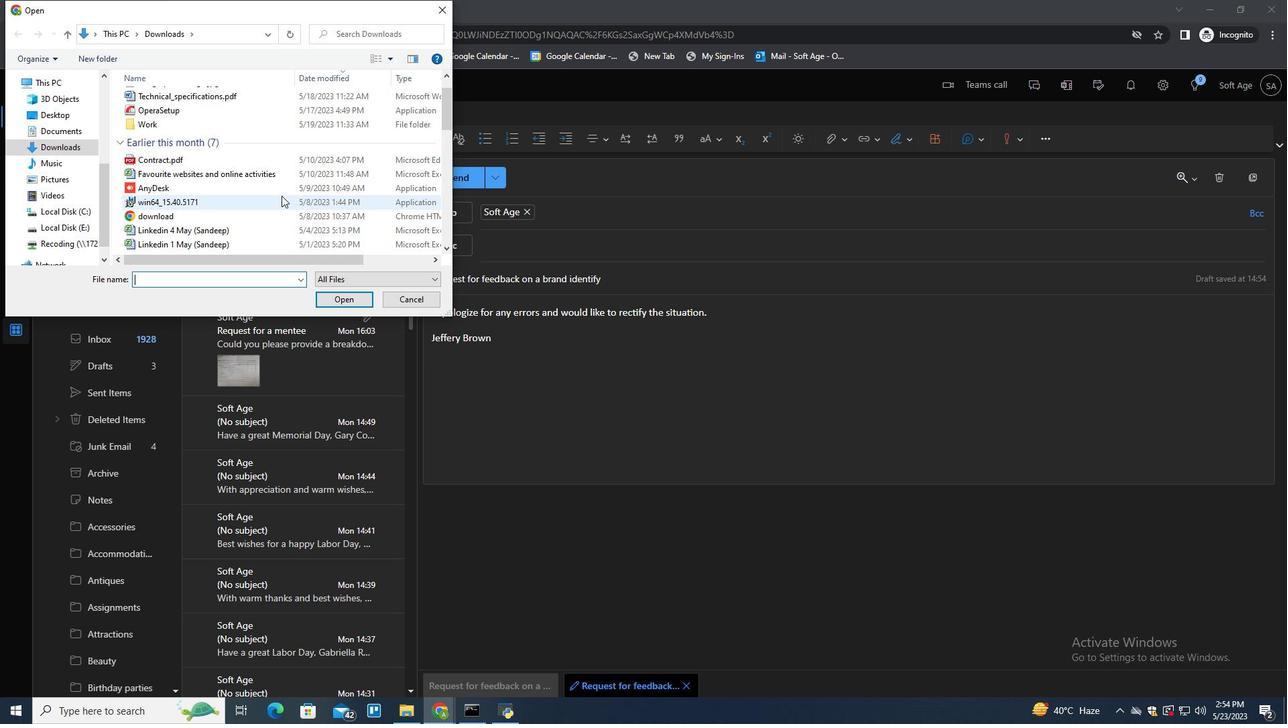 
Action: Mouse scrolled (281, 196) with delta (0, 0)
Screenshot: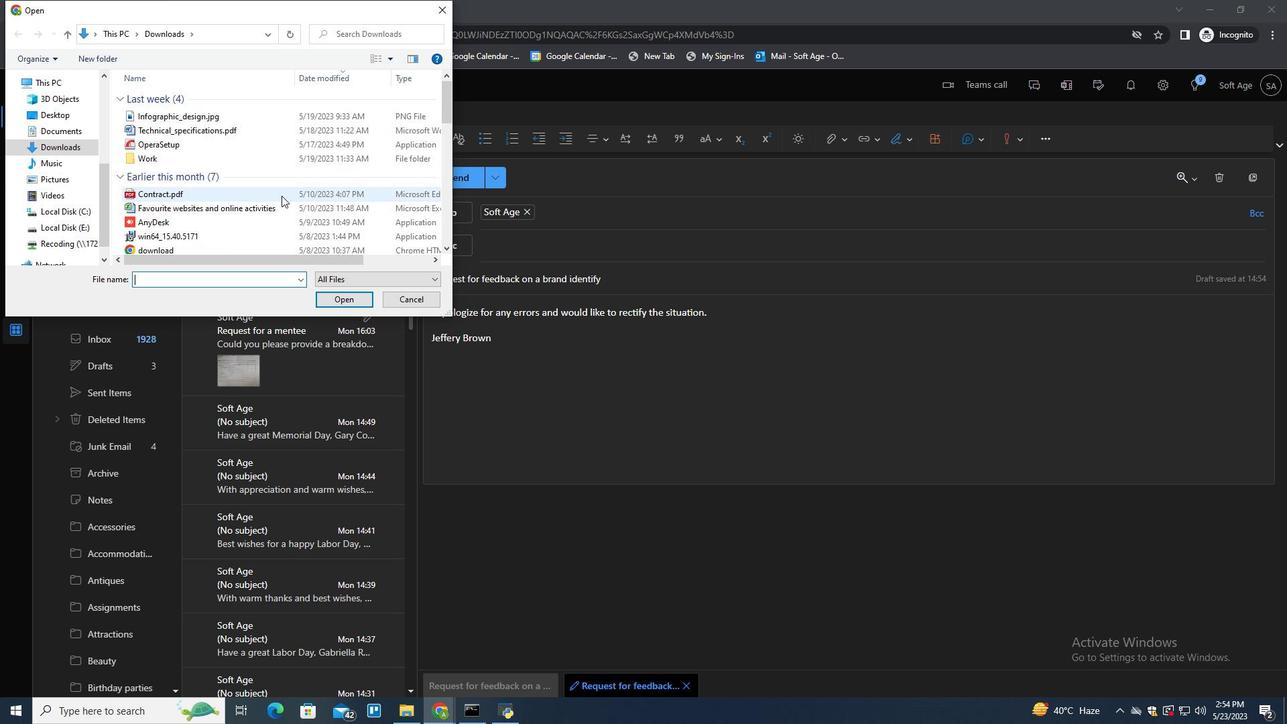 
Action: Mouse scrolled (281, 196) with delta (0, 0)
Screenshot: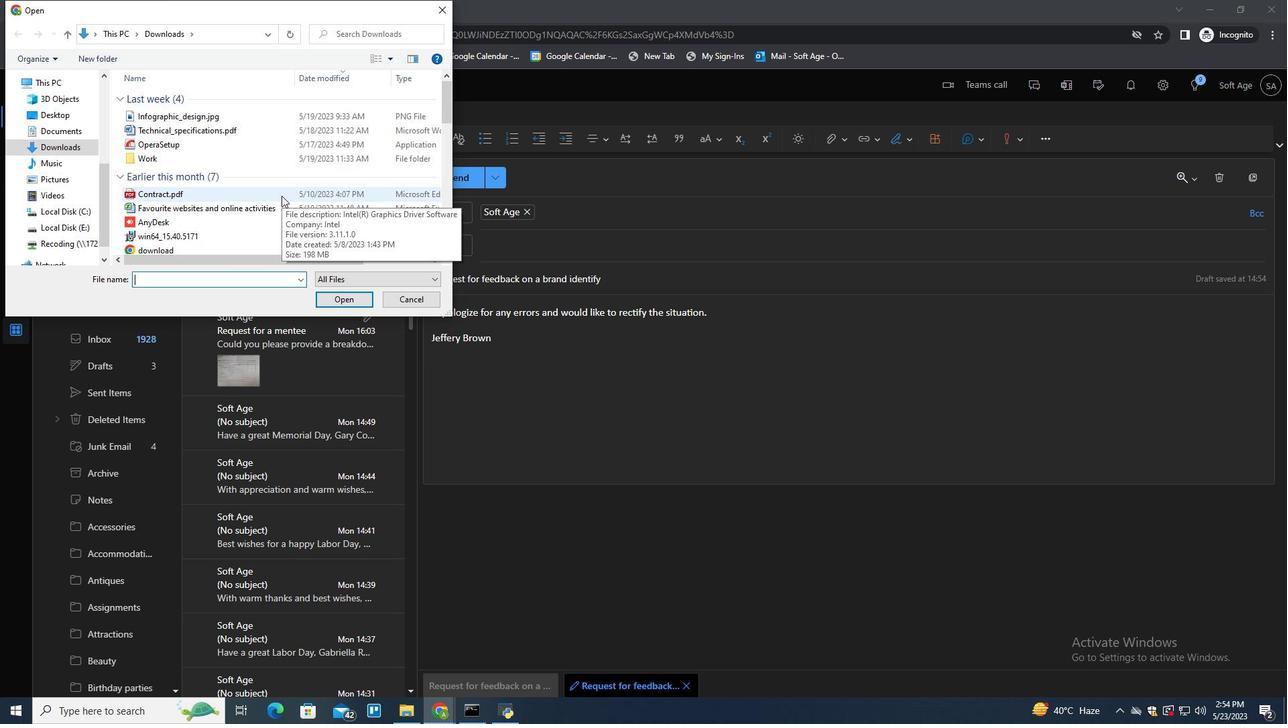 
Action: Mouse scrolled (281, 196) with delta (0, 0)
Screenshot: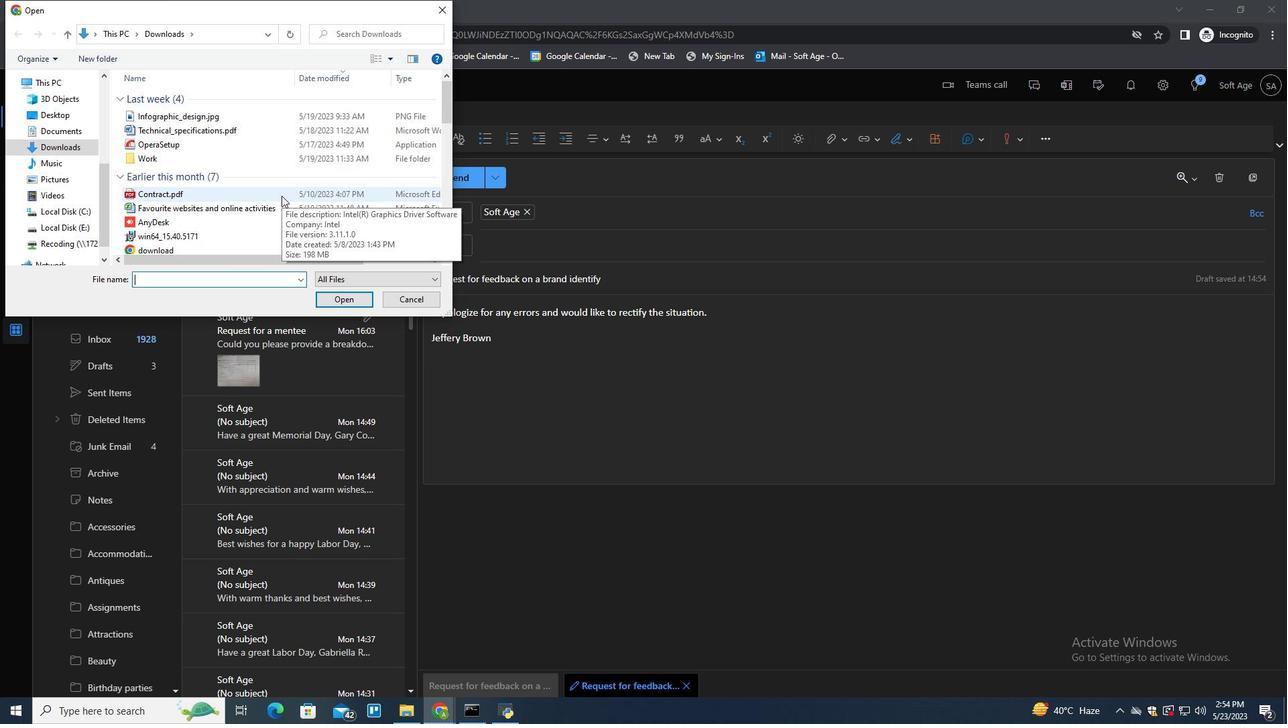 
Action: Mouse scrolled (281, 196) with delta (0, 0)
Screenshot: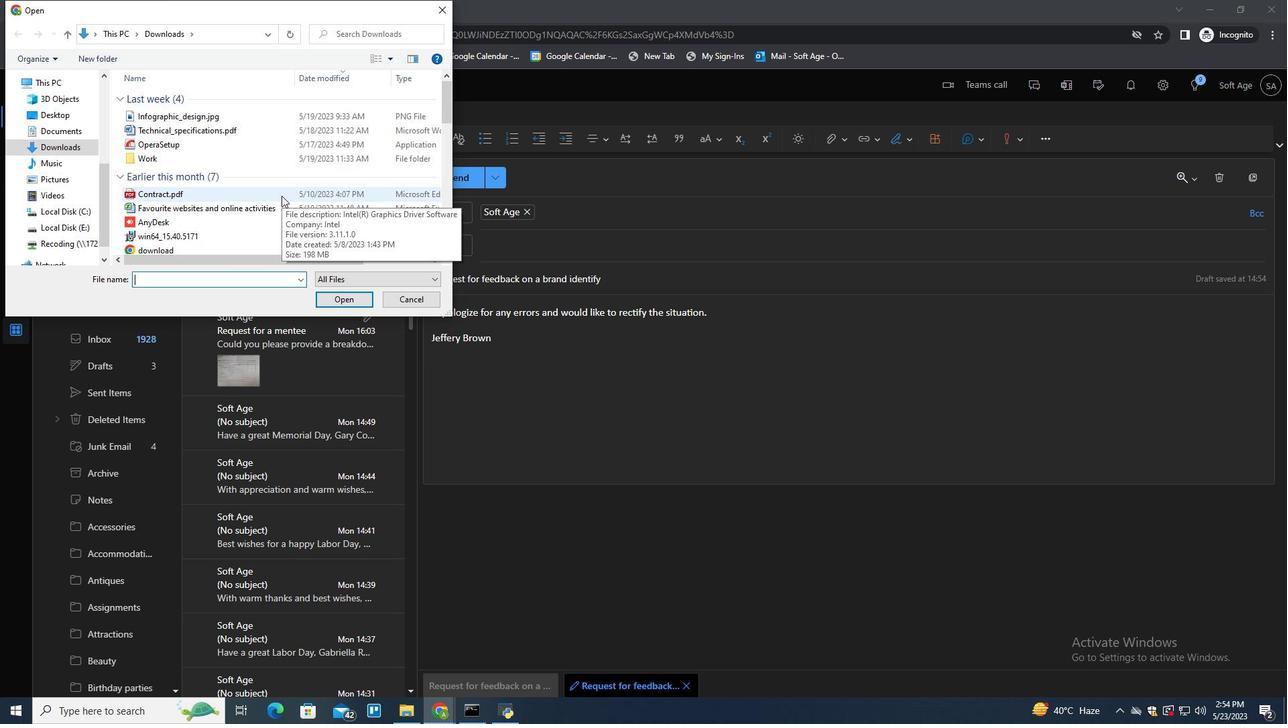 
Action: Mouse scrolled (281, 196) with delta (0, 0)
Screenshot: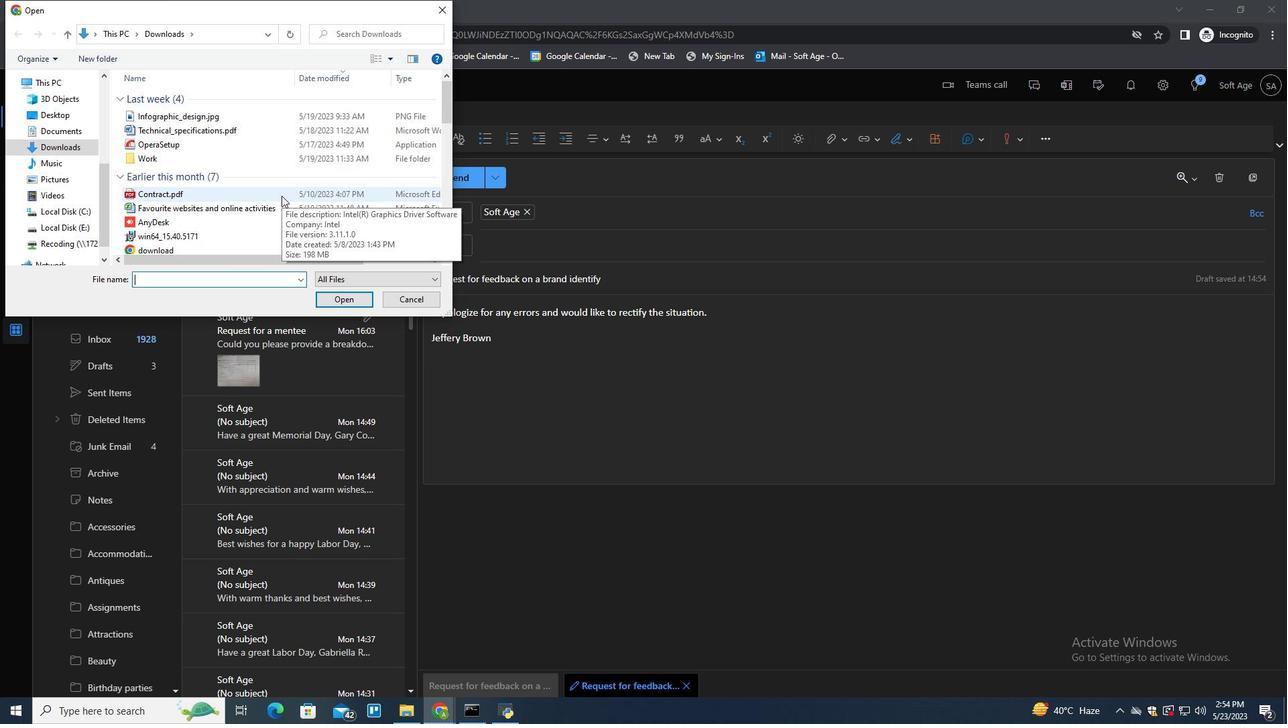 
Action: Mouse scrolled (281, 196) with delta (0, 0)
Screenshot: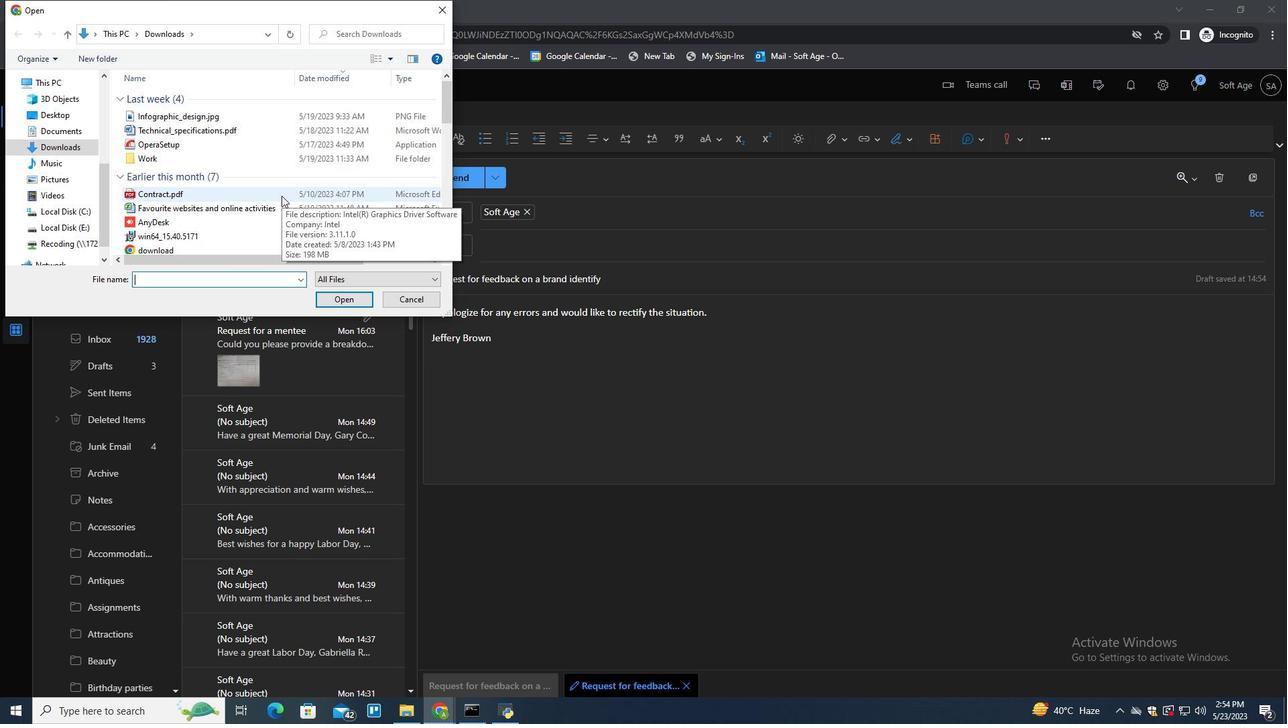 
Action: Mouse moved to (252, 114)
Screenshot: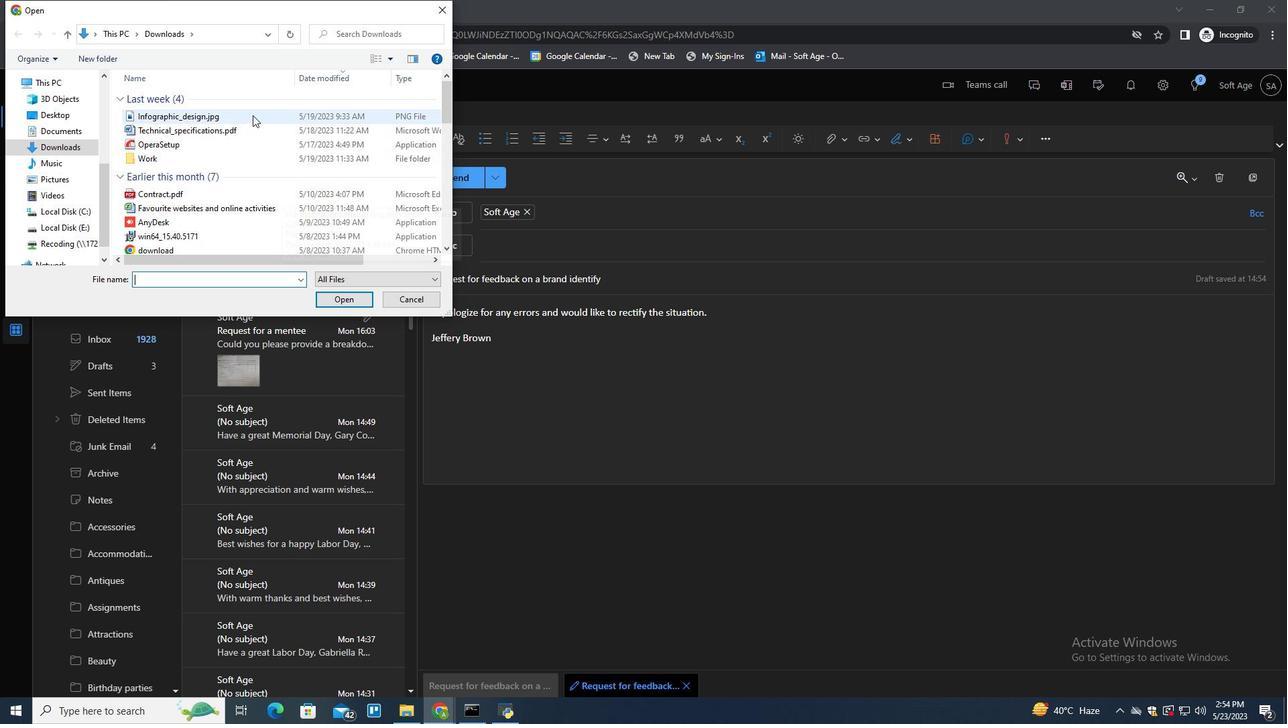 
Action: Mouse pressed left at (252, 114)
Screenshot: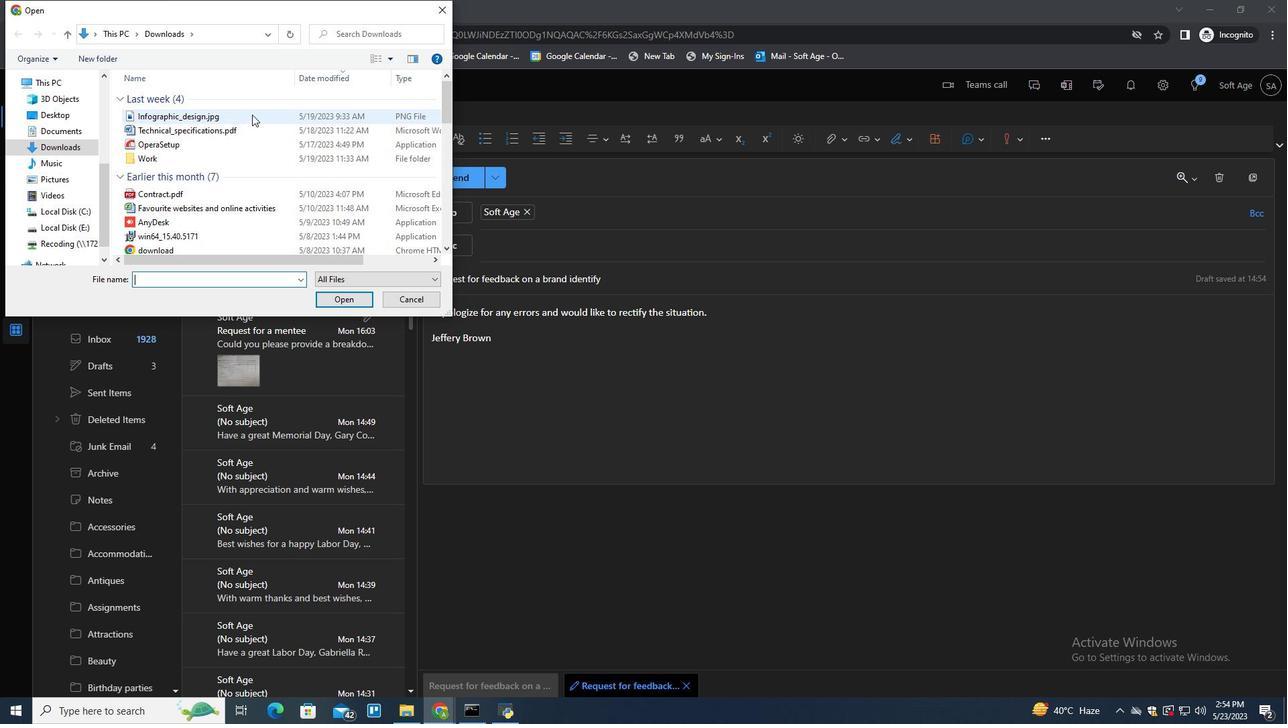 
Action: Key pressed <Key.f2><Key.shift>You<Key.space><Key.backspace>t<Key.backspace><Key.shift>To<Key.backspace>ube<Key.shift>_banner<Key.shift><Key.shift><Key.shift><Key.shift>_image.png
Screenshot: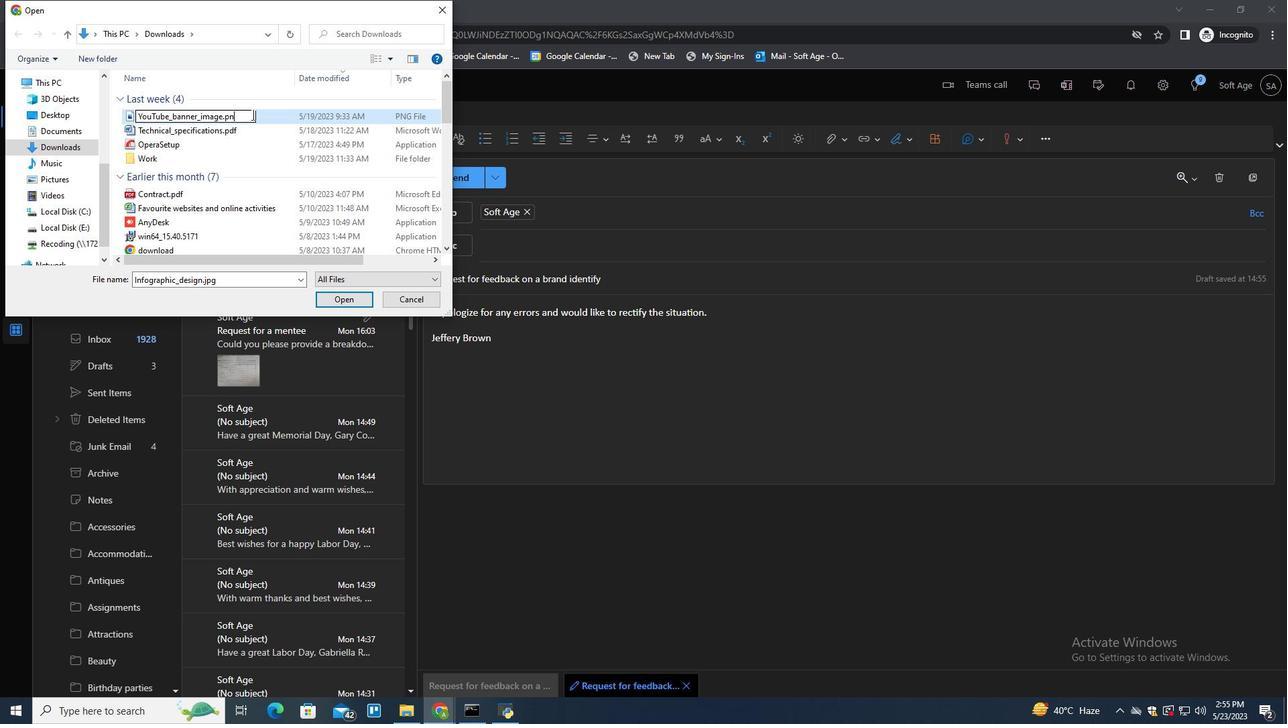 
Action: Mouse moved to (285, 112)
Screenshot: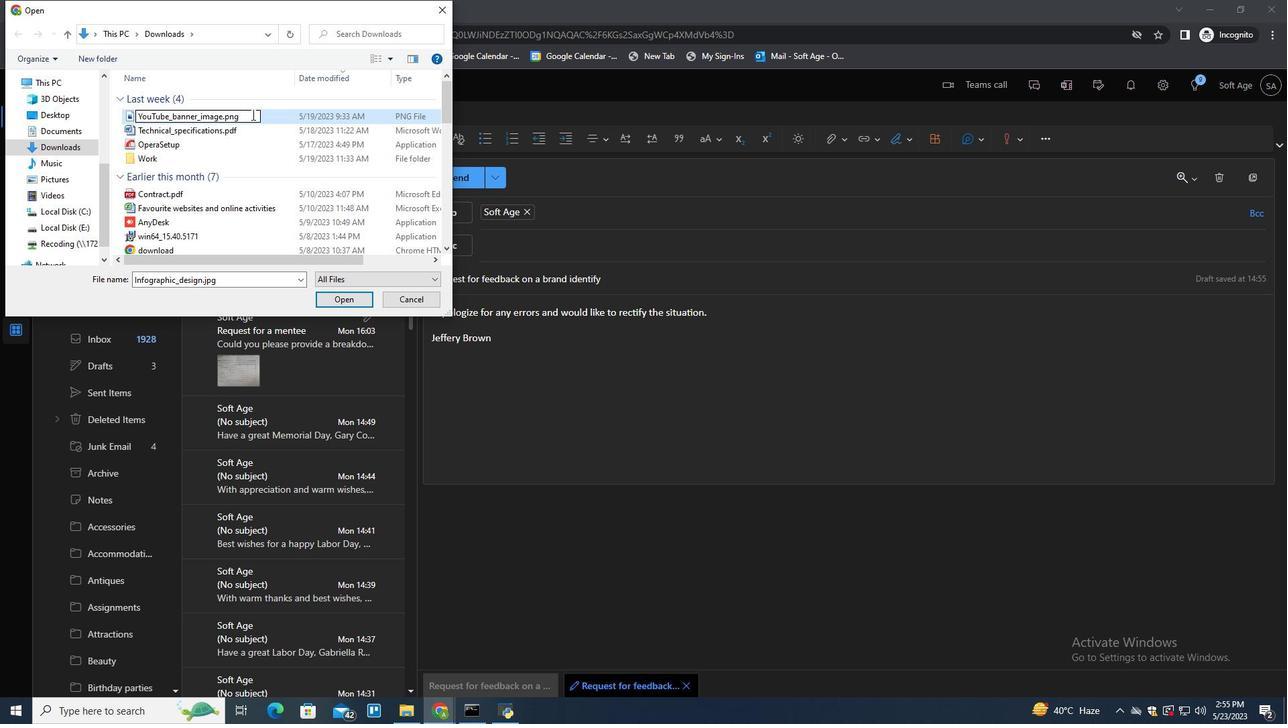 
Action: Mouse pressed left at (285, 112)
Screenshot: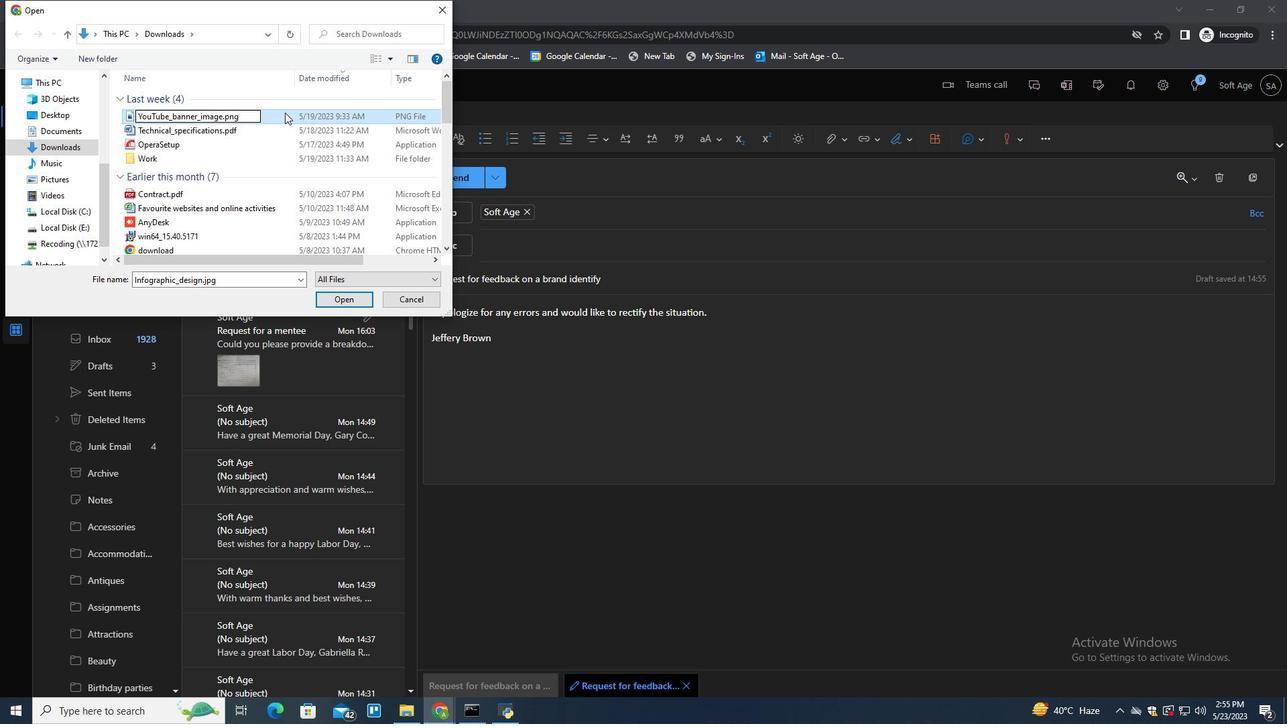 
Action: Mouse moved to (331, 295)
Screenshot: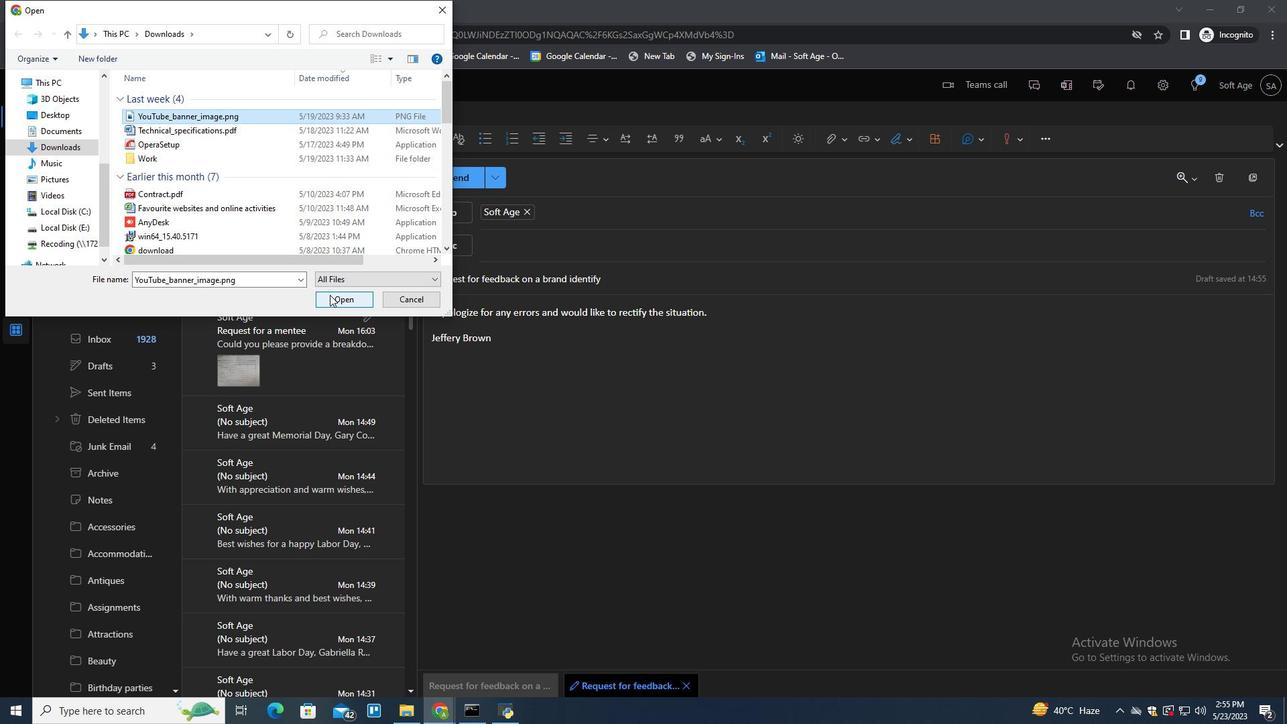 
Action: Mouse pressed left at (331, 295)
Screenshot: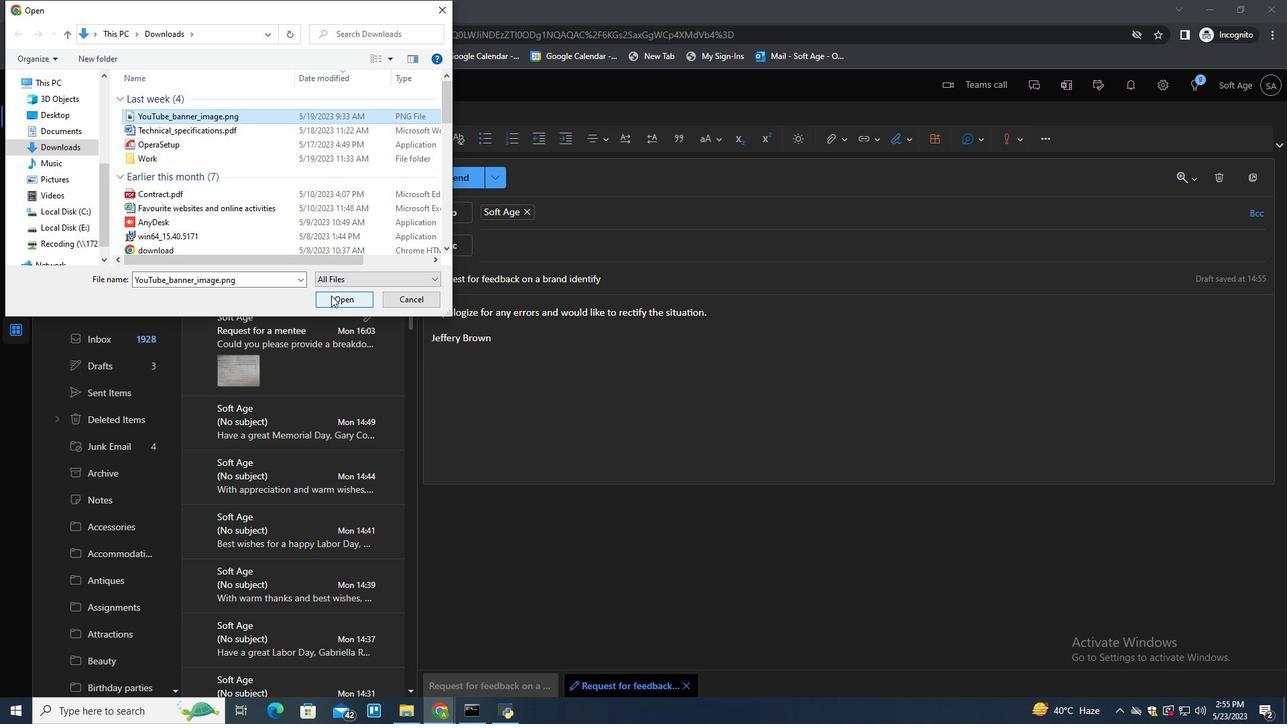 
Action: Mouse moved to (773, 414)
Screenshot: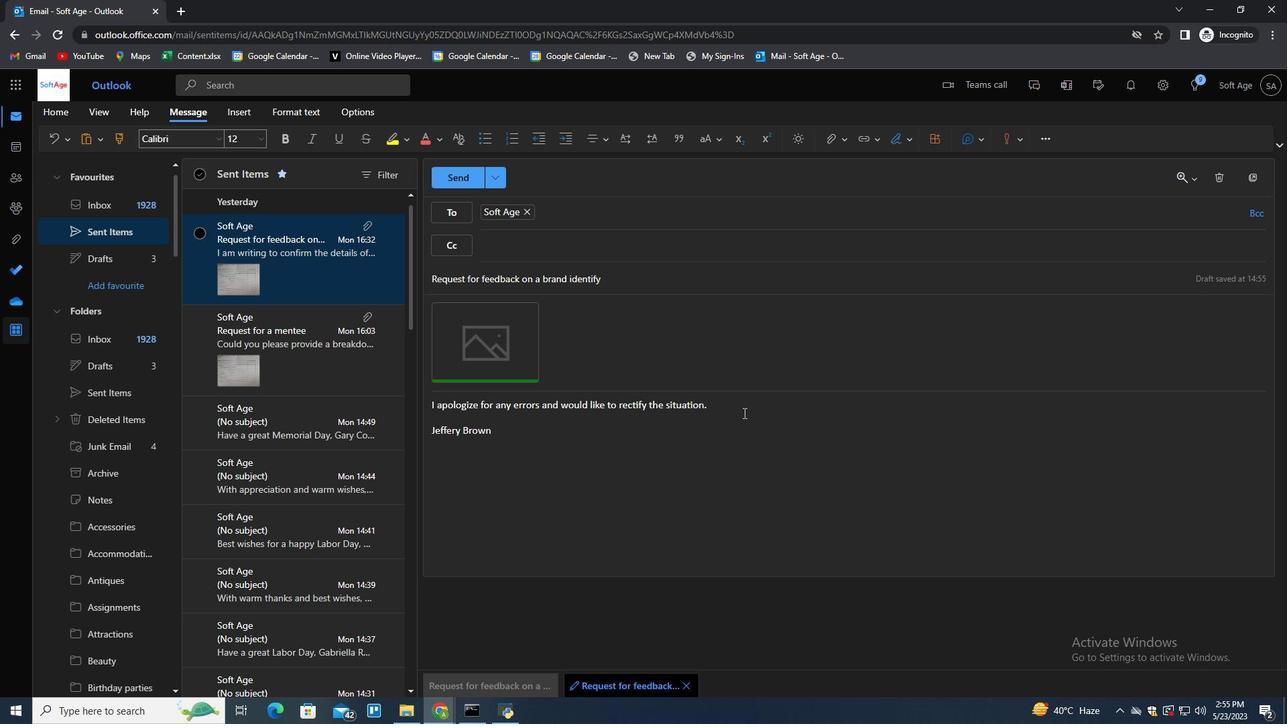 
Action: Mouse pressed left at (773, 414)
Screenshot: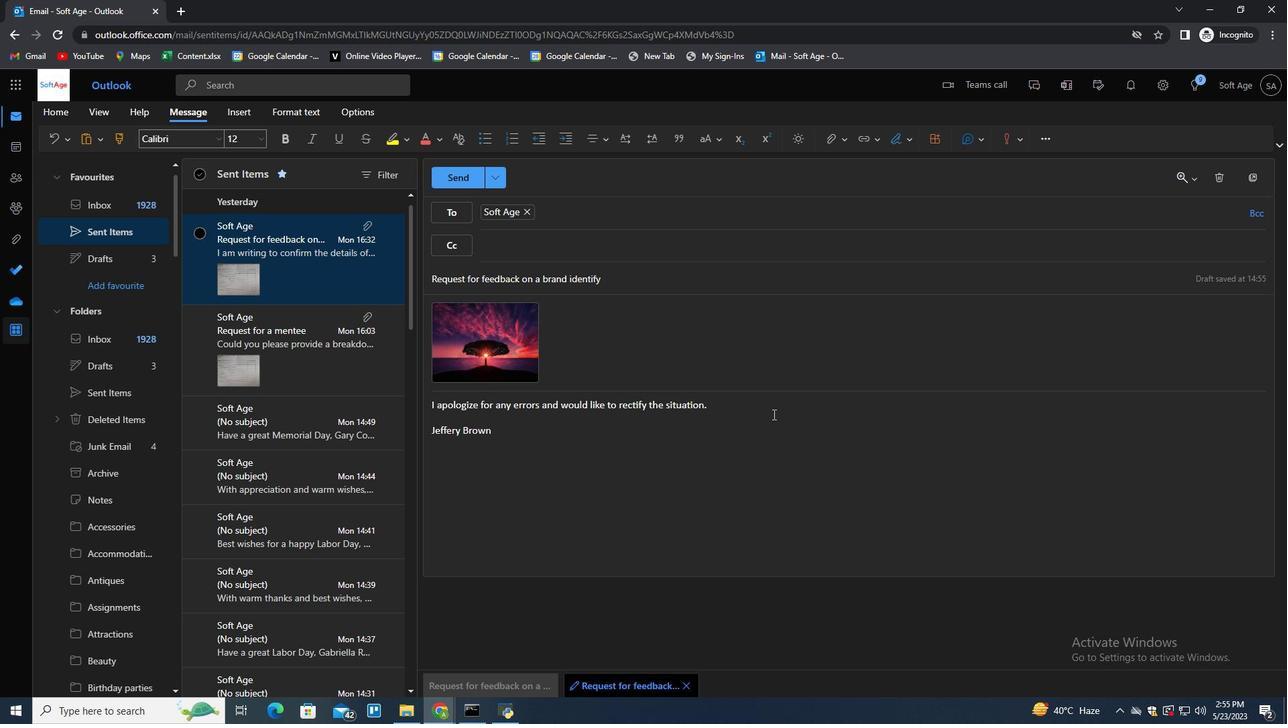
Action: Key pressed <Key.enter>
Screenshot: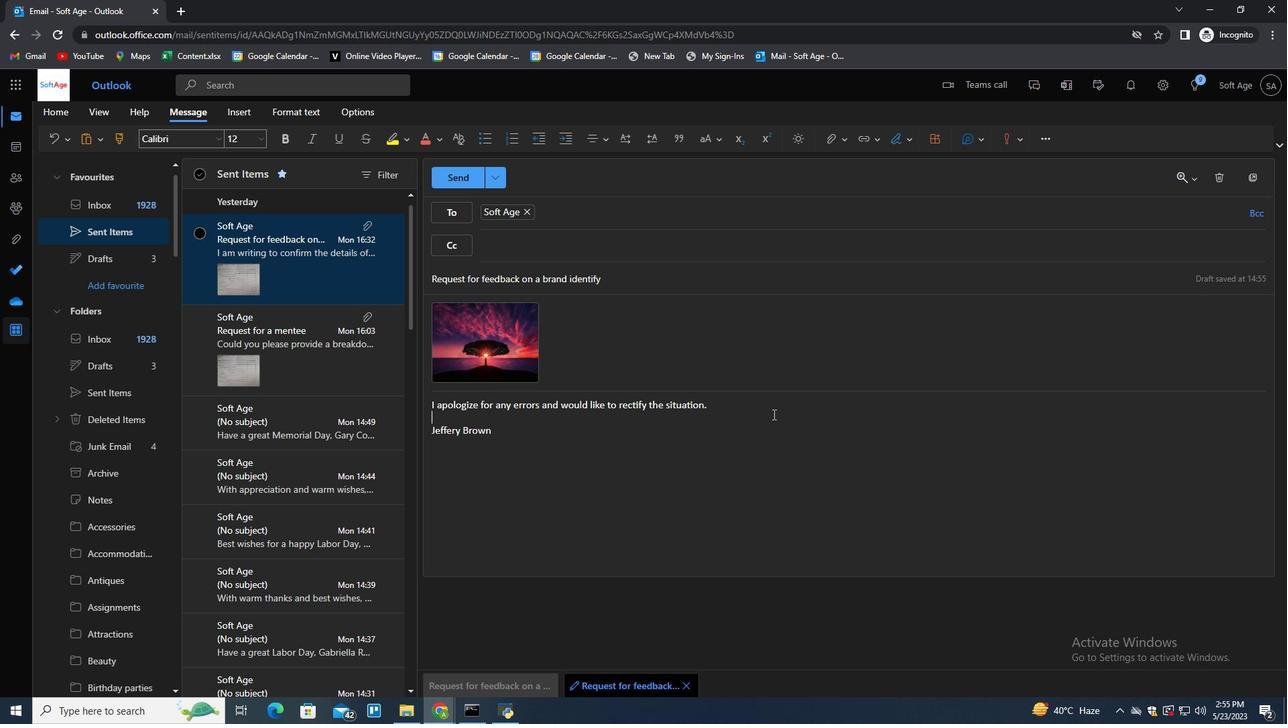 
Action: Mouse moved to (281, 242)
Screenshot: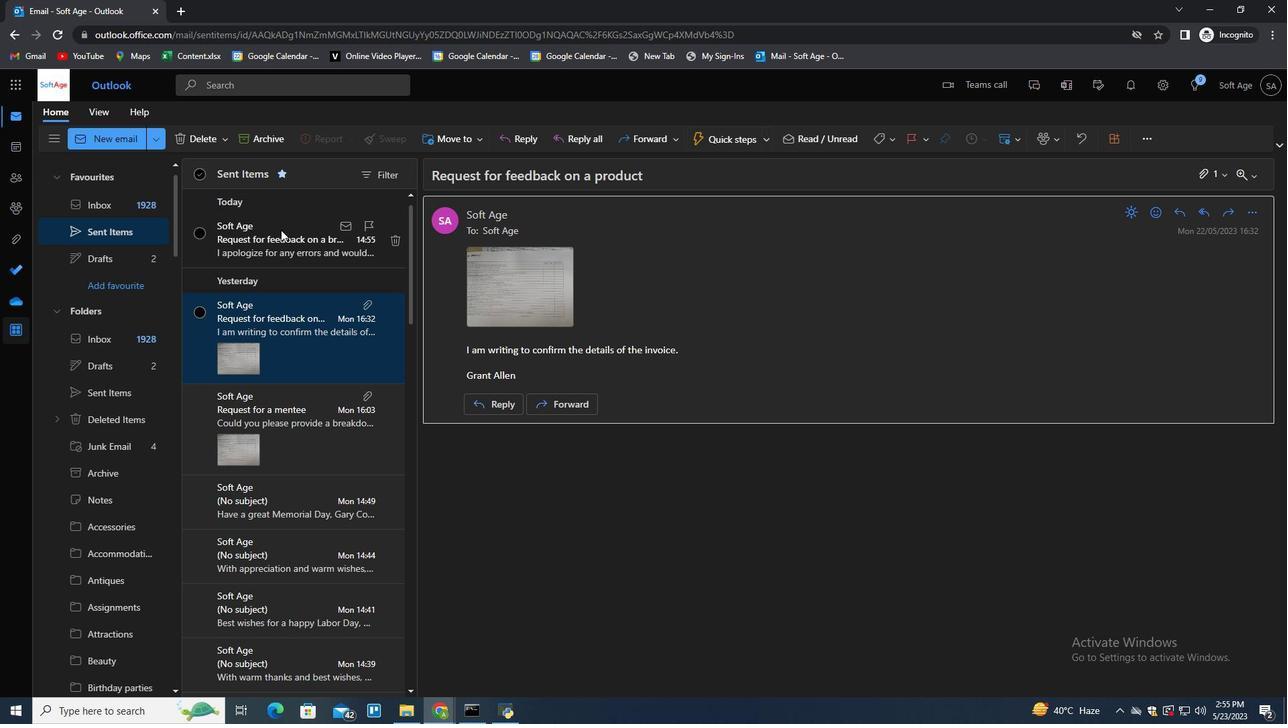 
Action: Mouse pressed right at (281, 242)
Screenshot: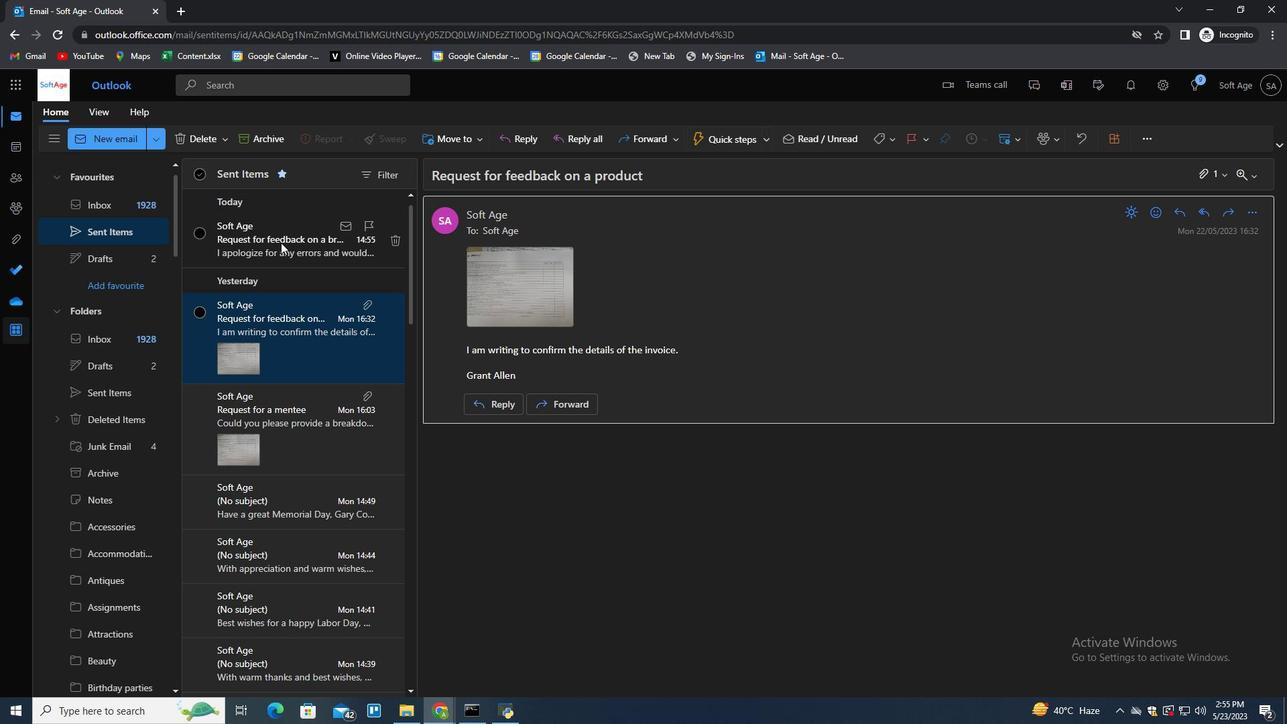 
Action: Mouse moved to (331, 298)
Screenshot: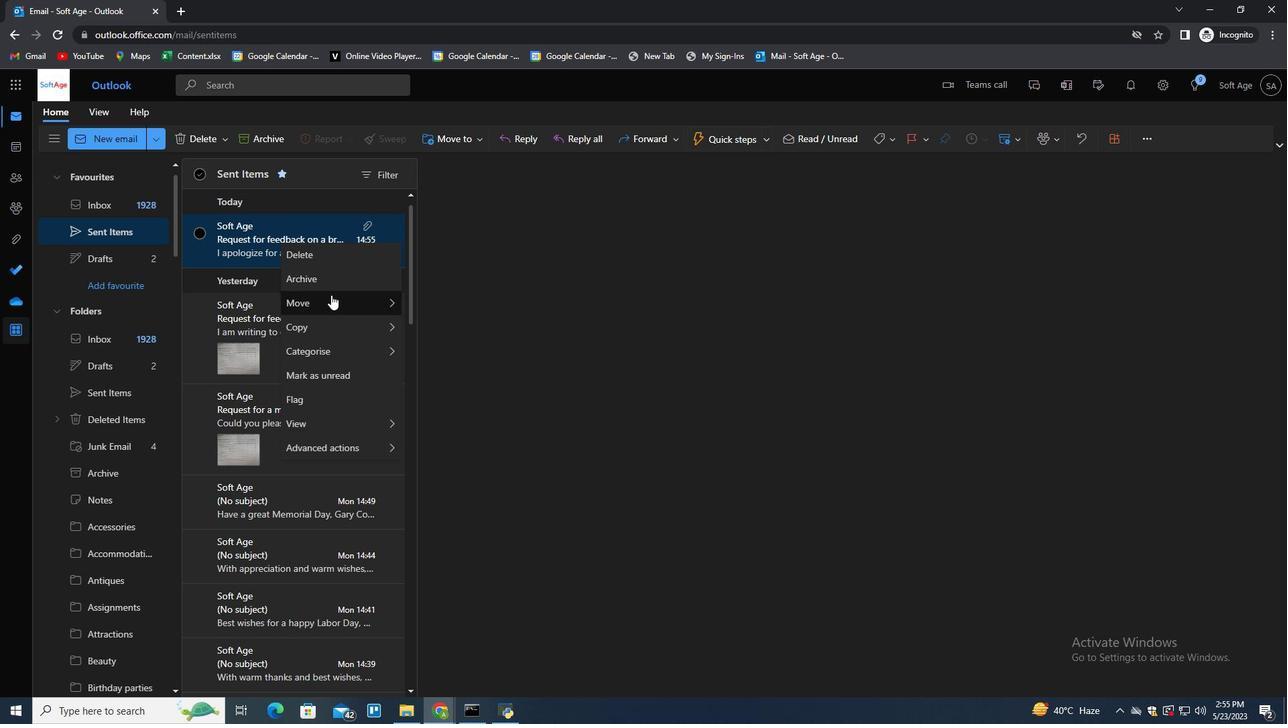 
Action: Mouse pressed left at (331, 298)
Screenshot: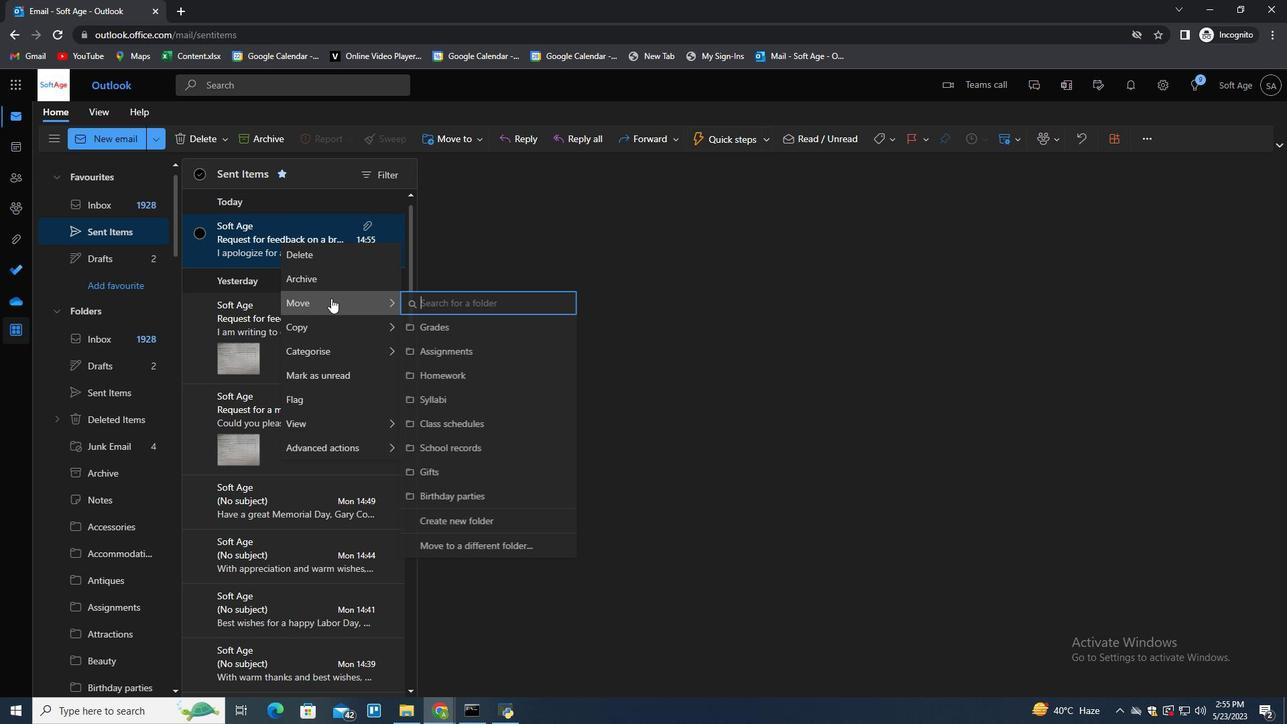 
Action: Mouse moved to (516, 300)
Screenshot: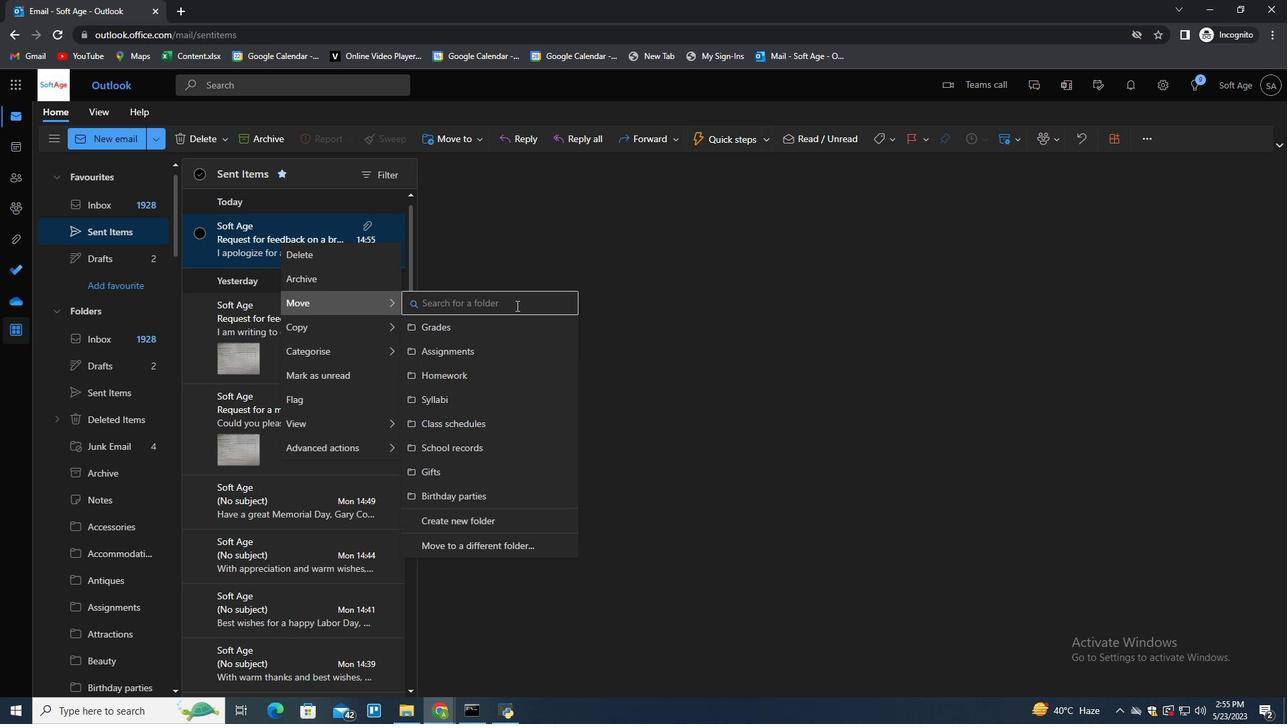 
Action: Mouse pressed left at (516, 300)
Screenshot: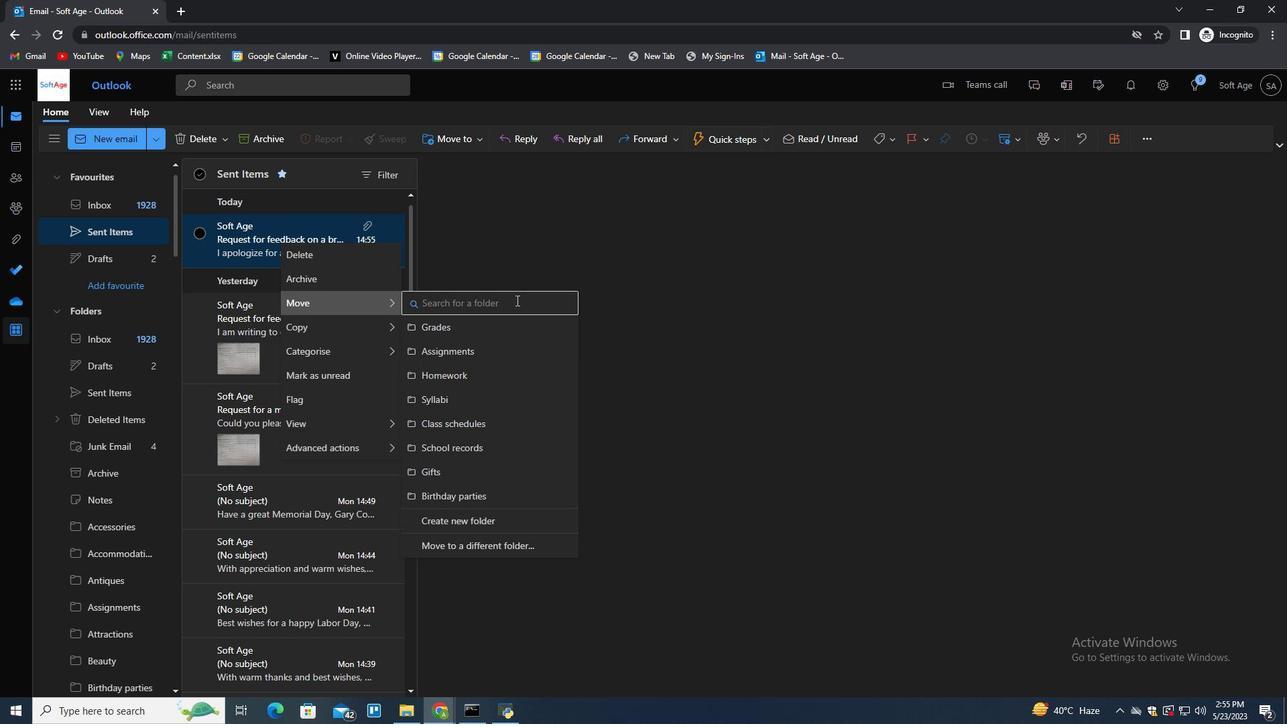 
Action: Key pressed <Key.shift>Test<Key.space>scores<Key.down><Key.enter>
Screenshot: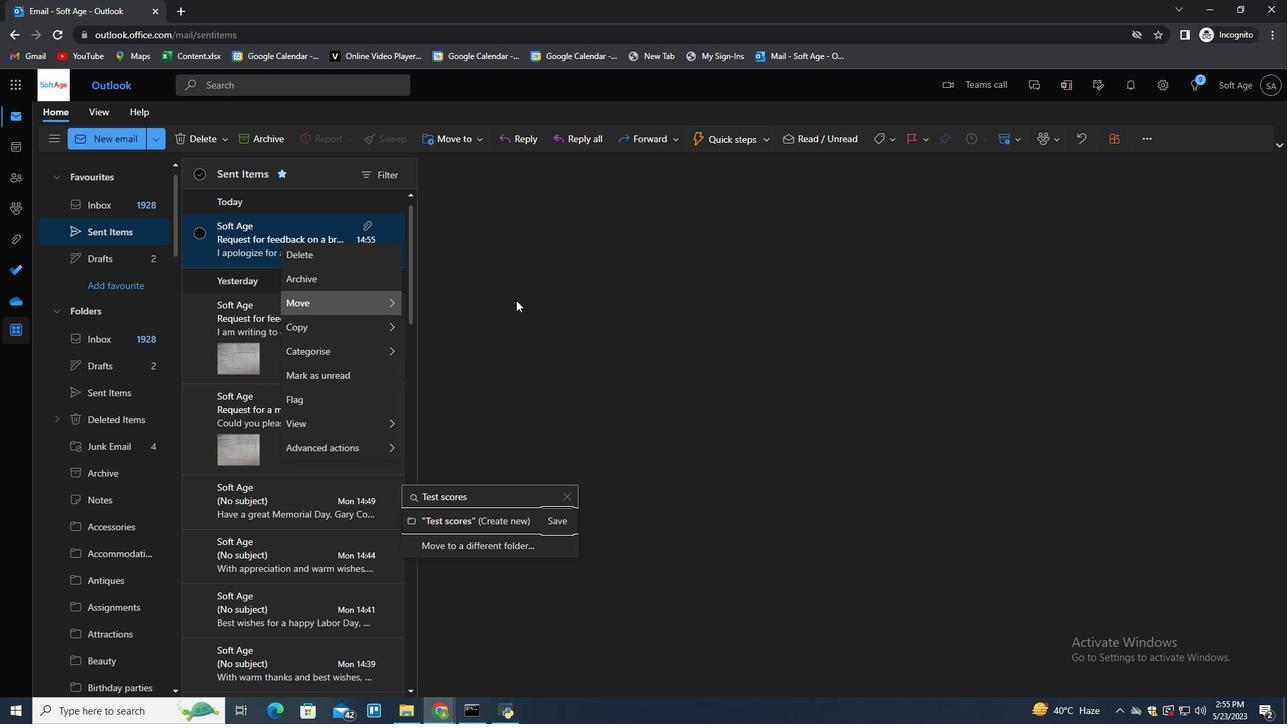 
